 Task: Create a due date automation trigger when advanced on, on the tuesday of the week a card is due add fields with custom field "Resume" cleared at 11:00 AM.
Action: Mouse moved to (1020, 312)
Screenshot: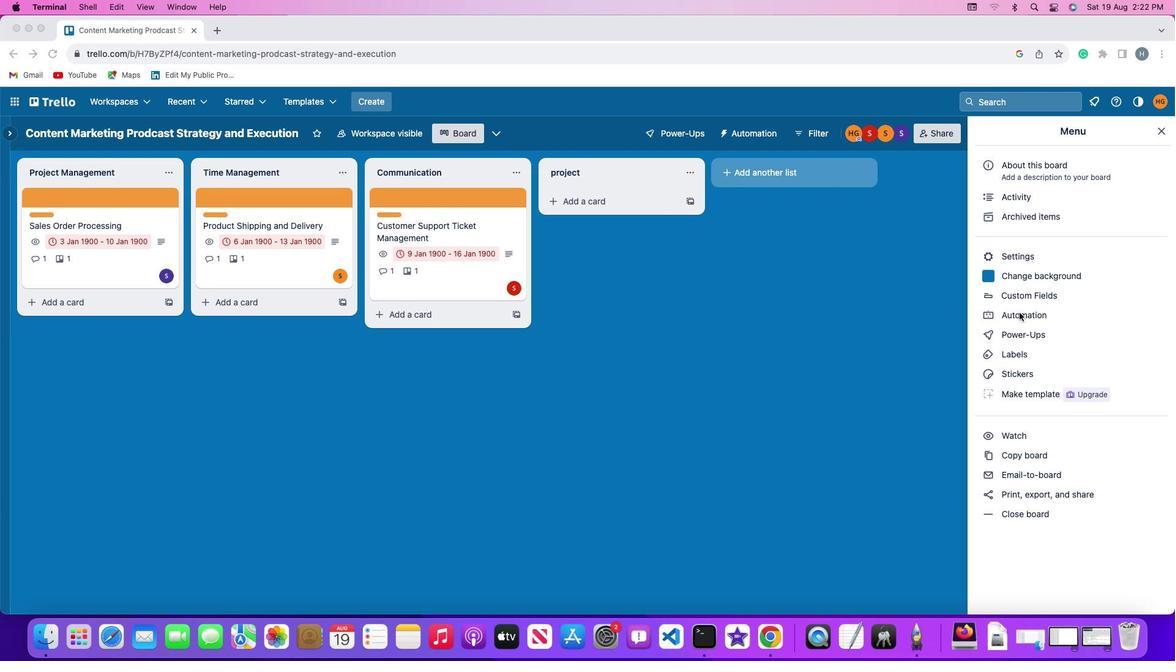 
Action: Mouse pressed left at (1020, 312)
Screenshot: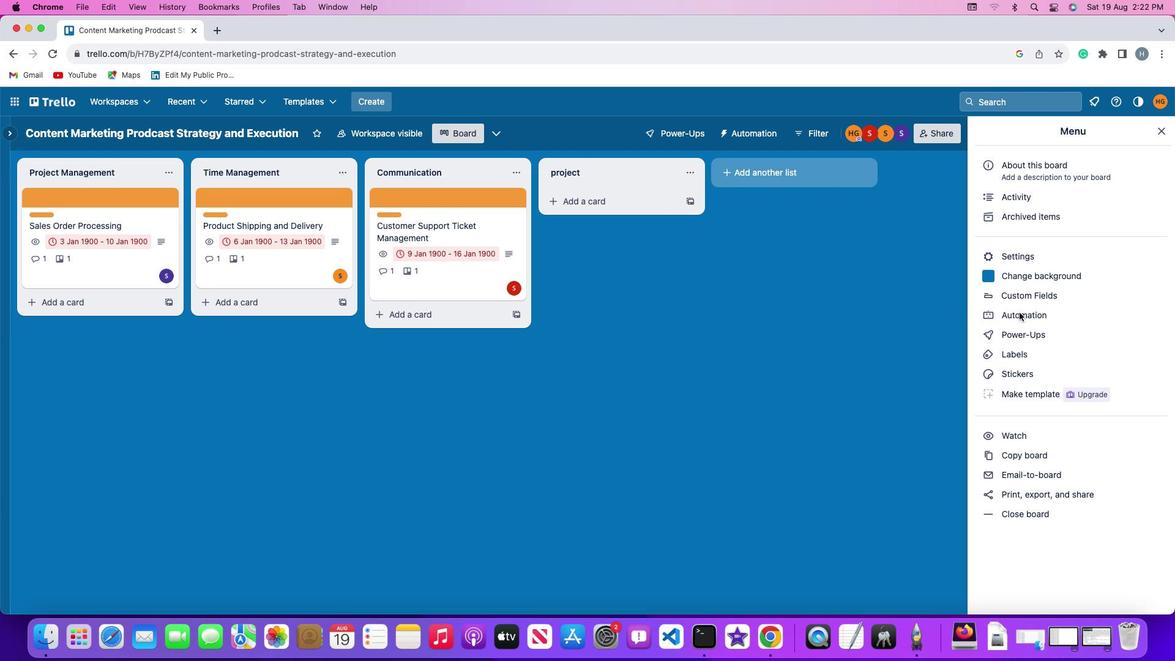 
Action: Mouse moved to (1020, 312)
Screenshot: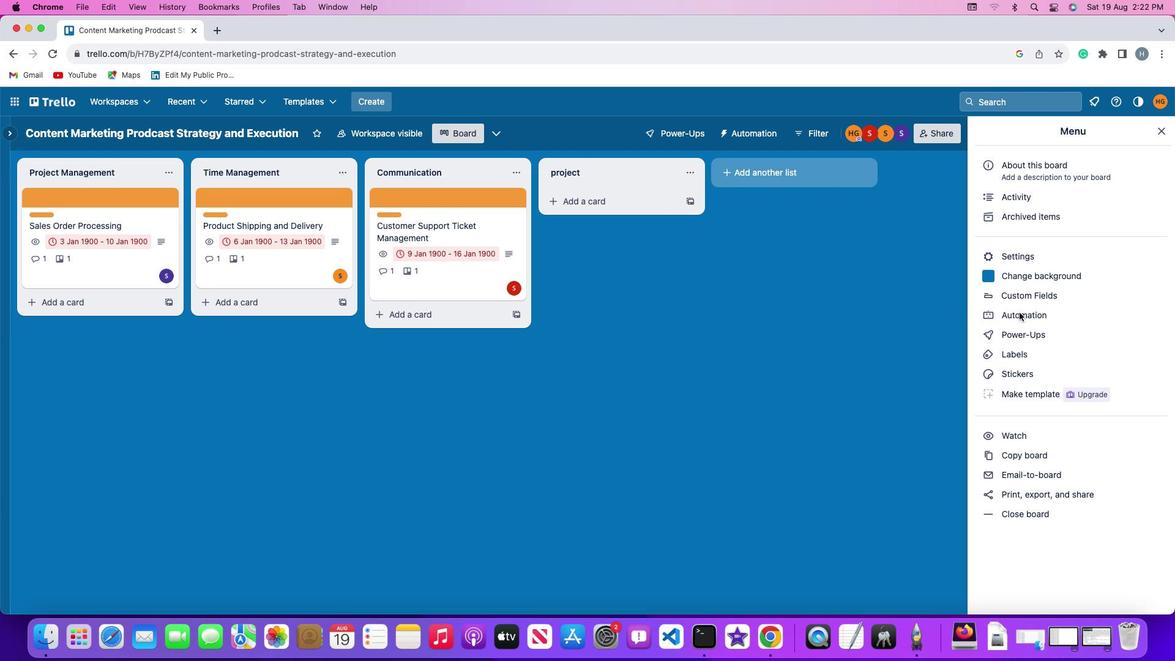 
Action: Mouse pressed left at (1020, 312)
Screenshot: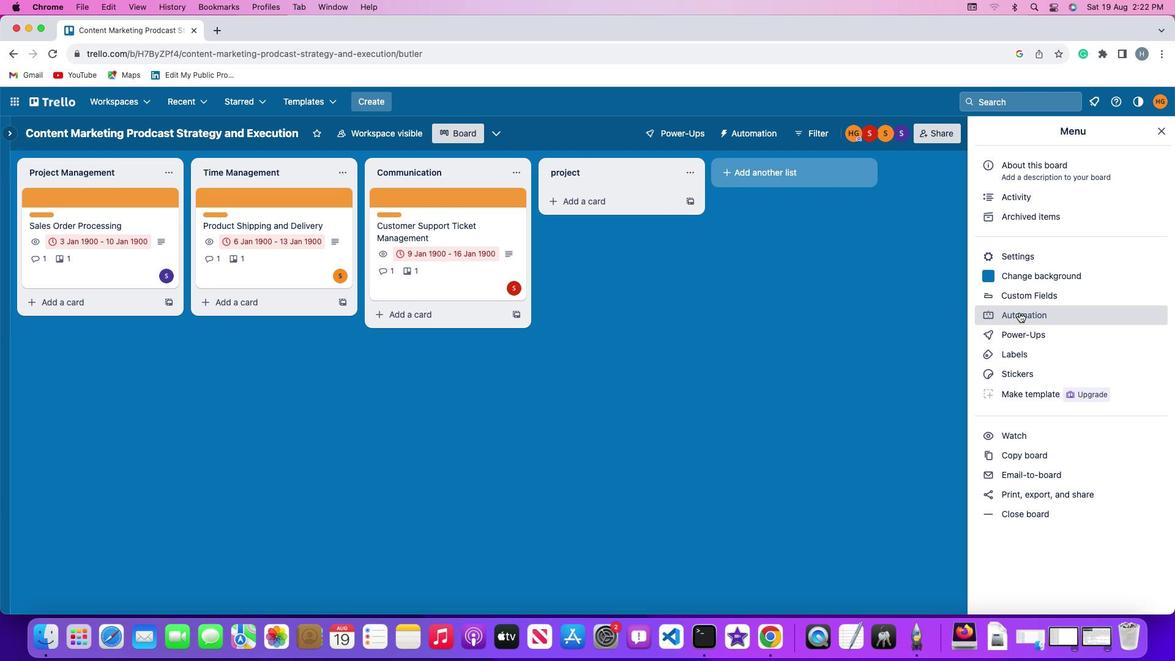 
Action: Mouse moved to (71, 290)
Screenshot: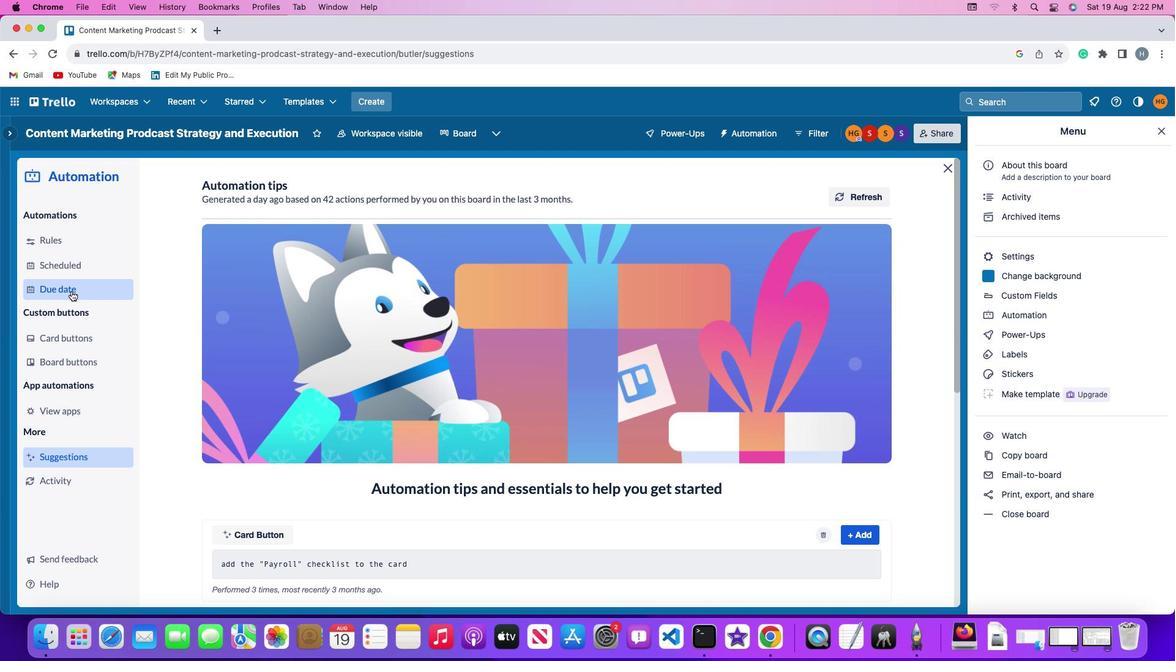
Action: Mouse pressed left at (71, 290)
Screenshot: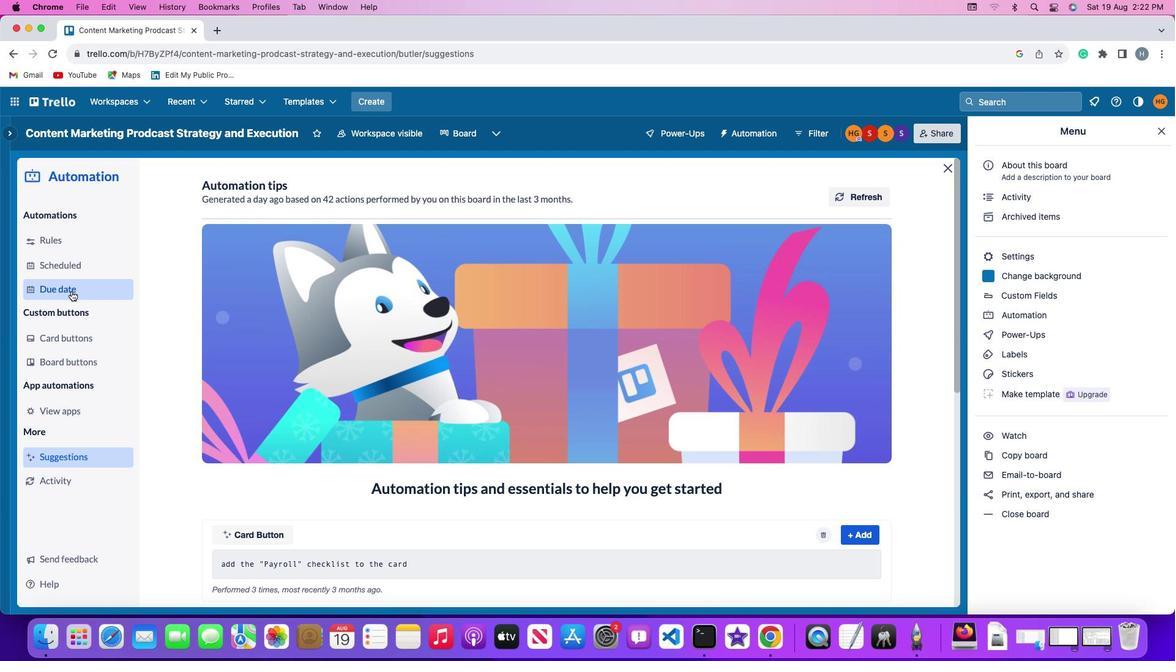 
Action: Mouse moved to (820, 178)
Screenshot: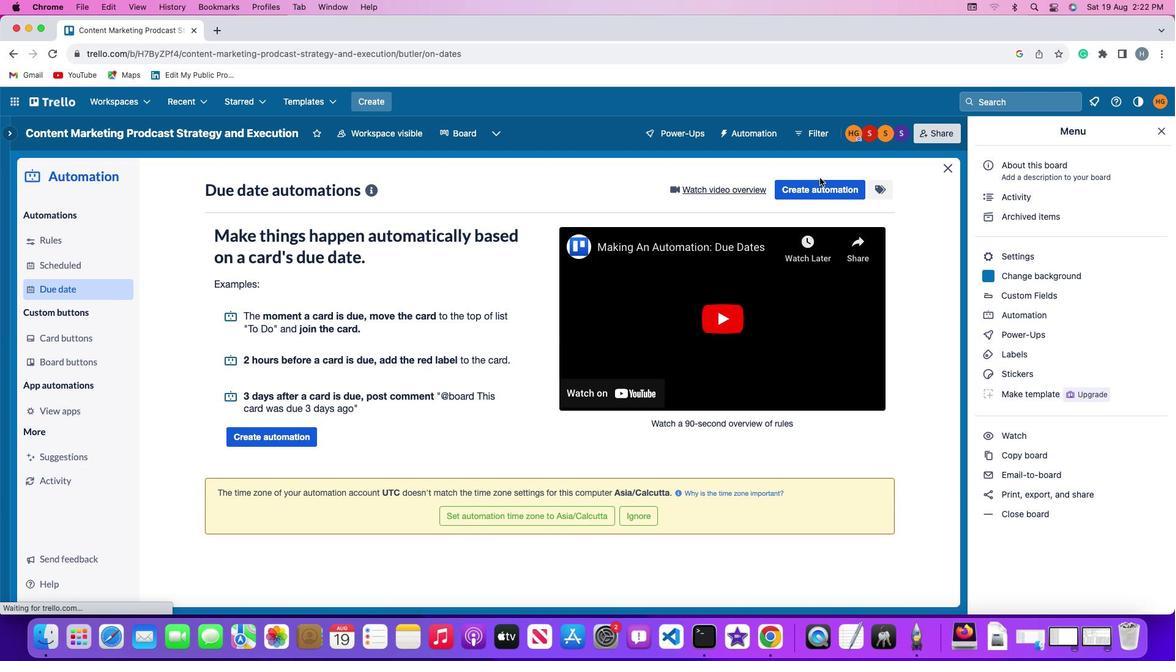 
Action: Mouse pressed left at (820, 178)
Screenshot: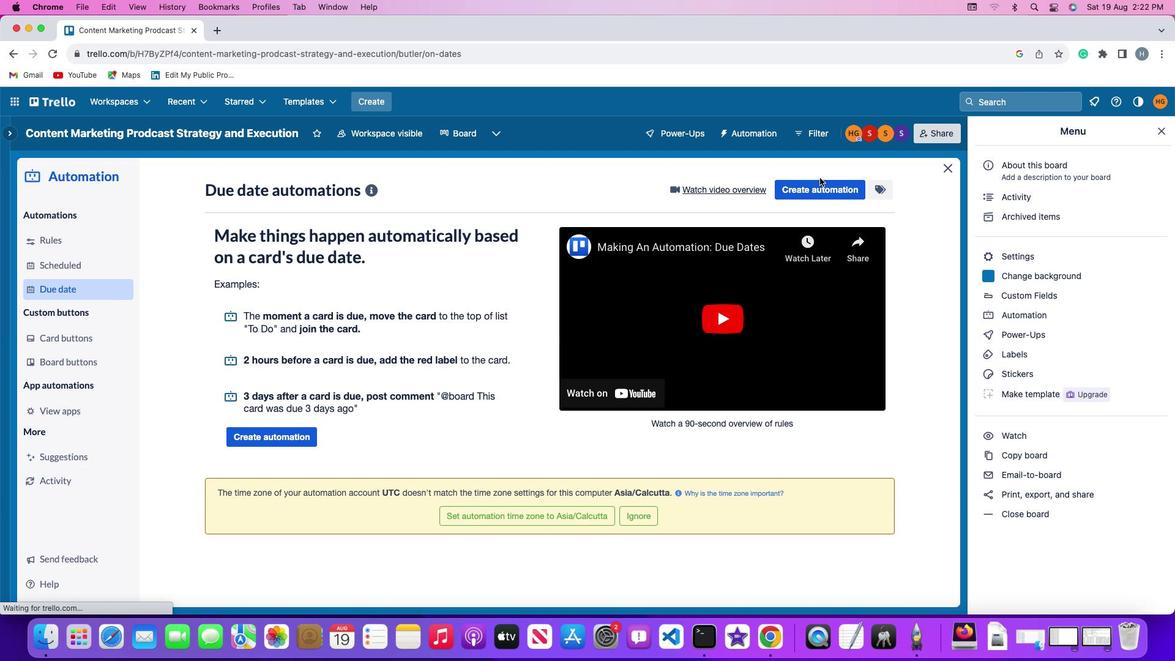 
Action: Mouse moved to (819, 186)
Screenshot: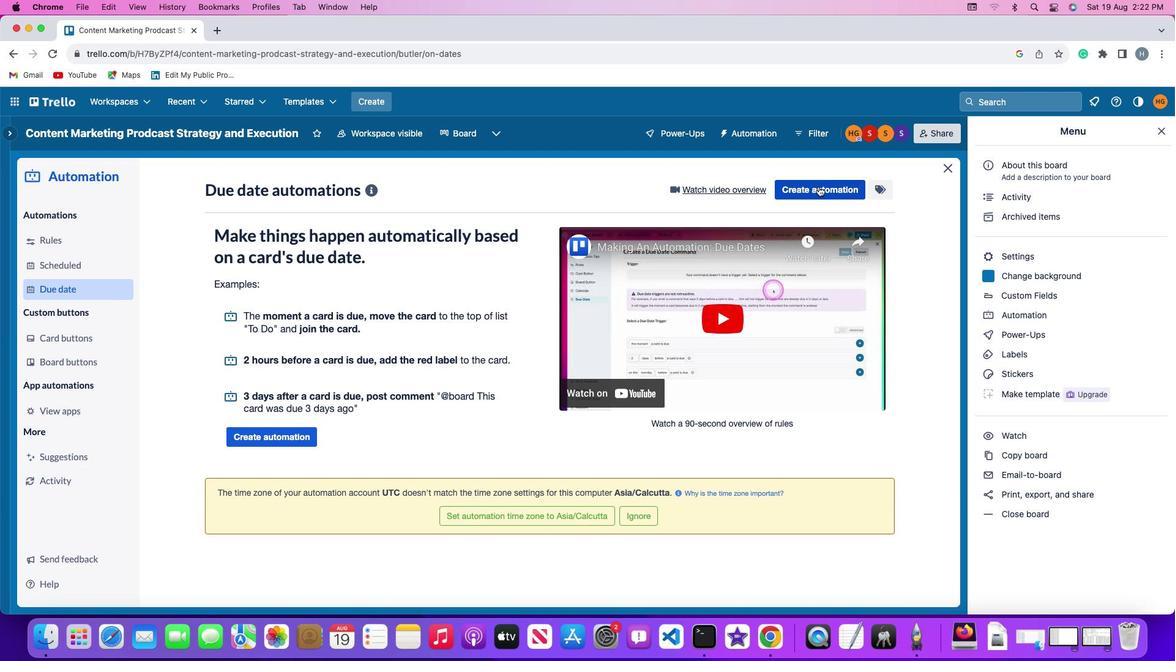 
Action: Mouse pressed left at (819, 186)
Screenshot: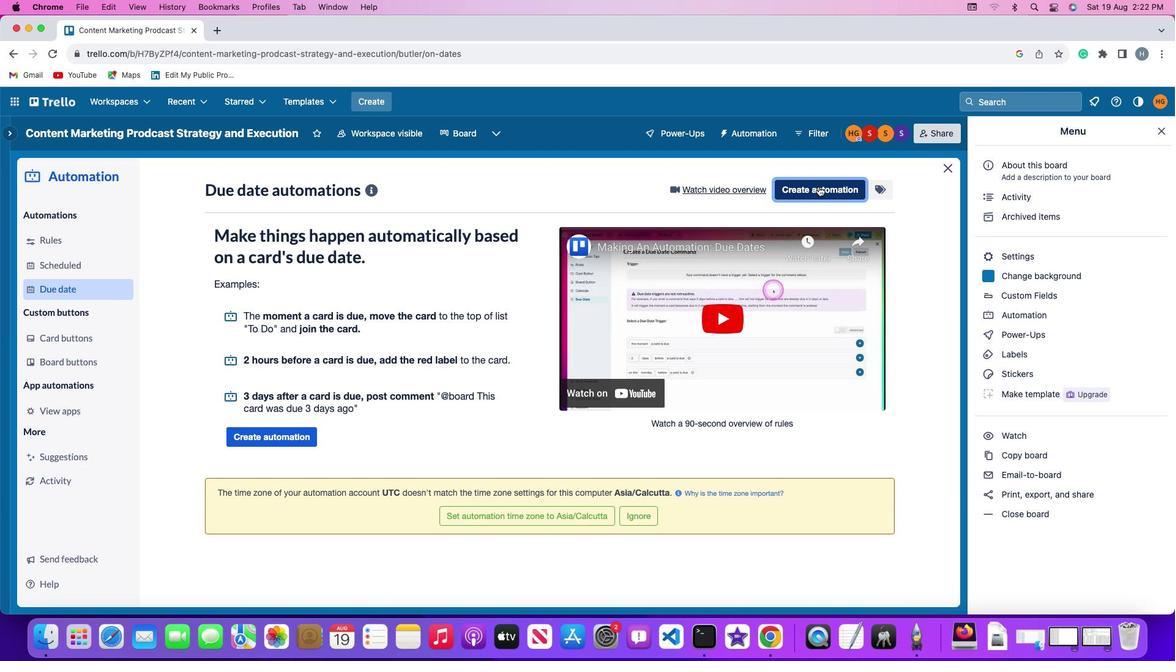 
Action: Mouse moved to (231, 304)
Screenshot: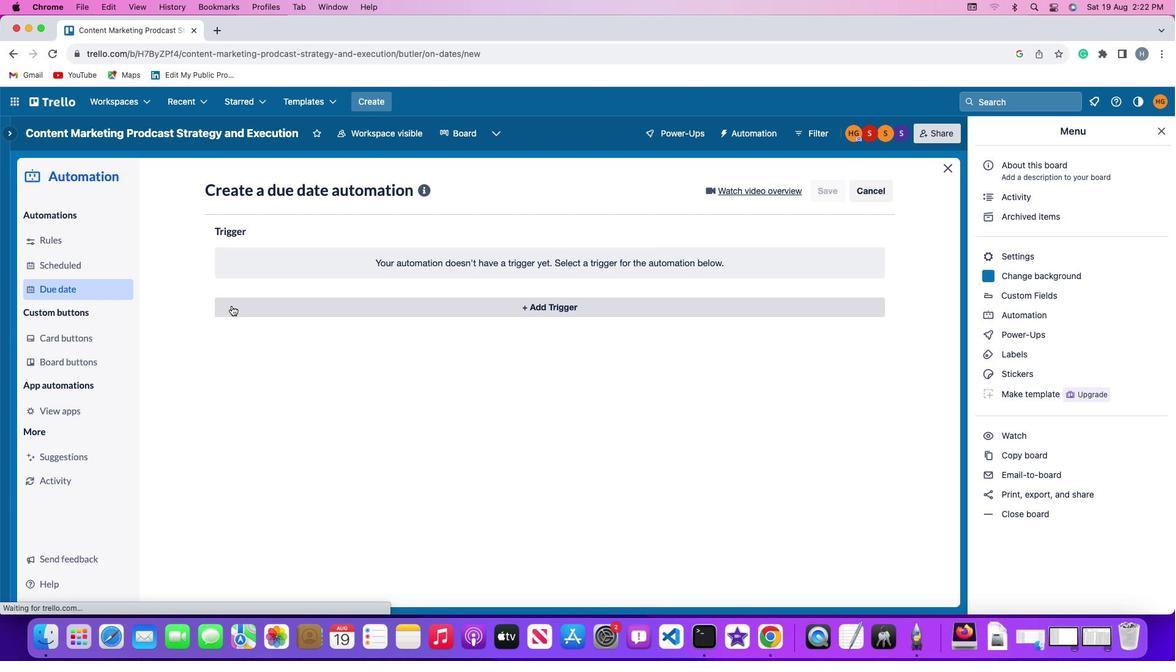 
Action: Mouse pressed left at (231, 304)
Screenshot: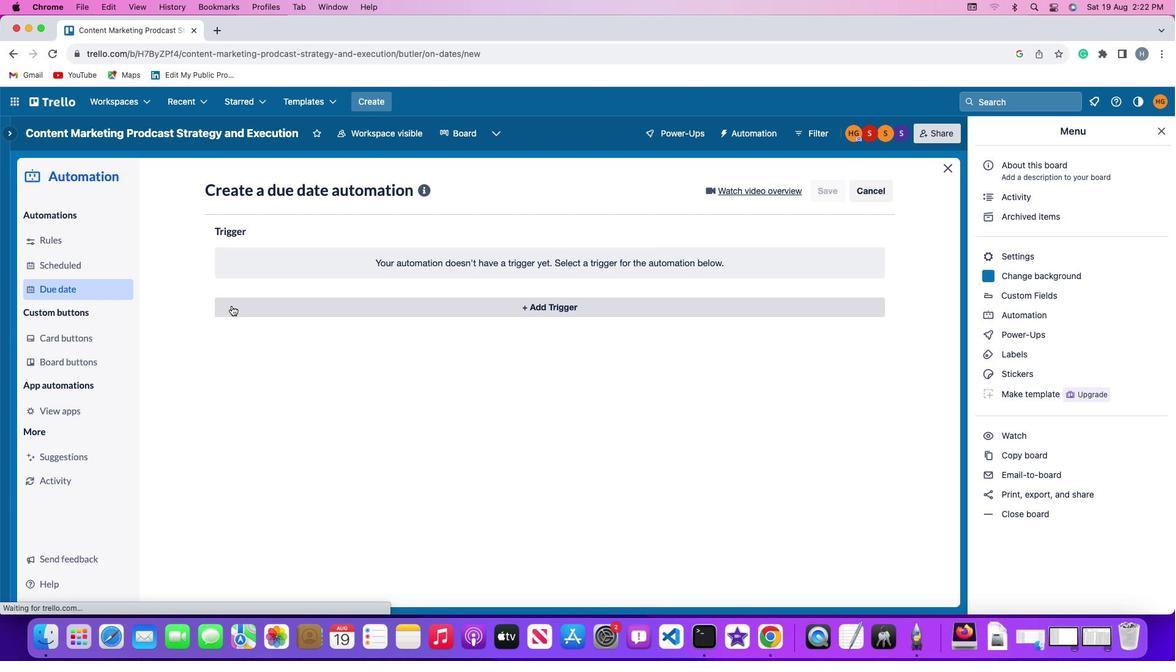 
Action: Mouse moved to (270, 524)
Screenshot: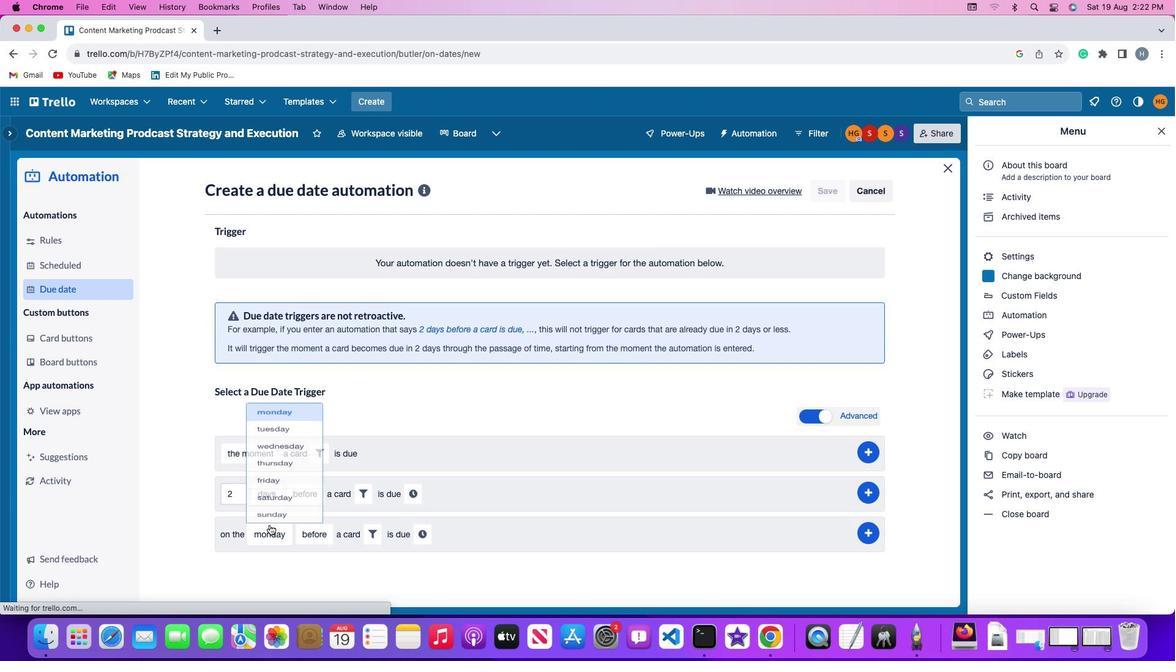 
Action: Mouse pressed left at (270, 524)
Screenshot: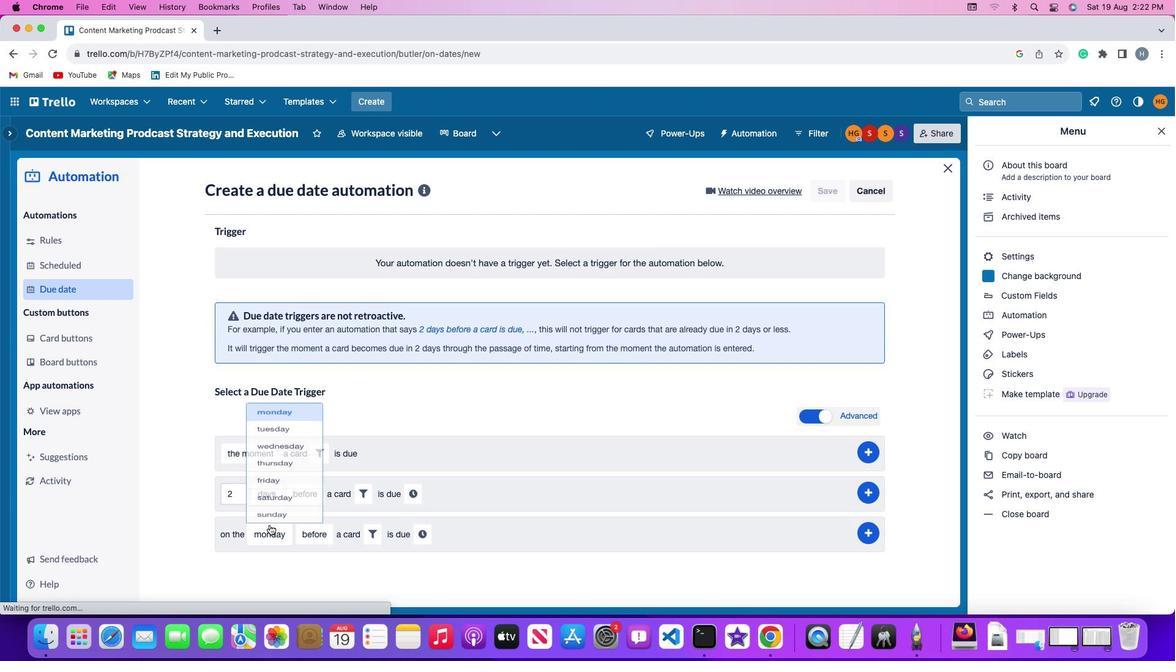 
Action: Mouse moved to (284, 383)
Screenshot: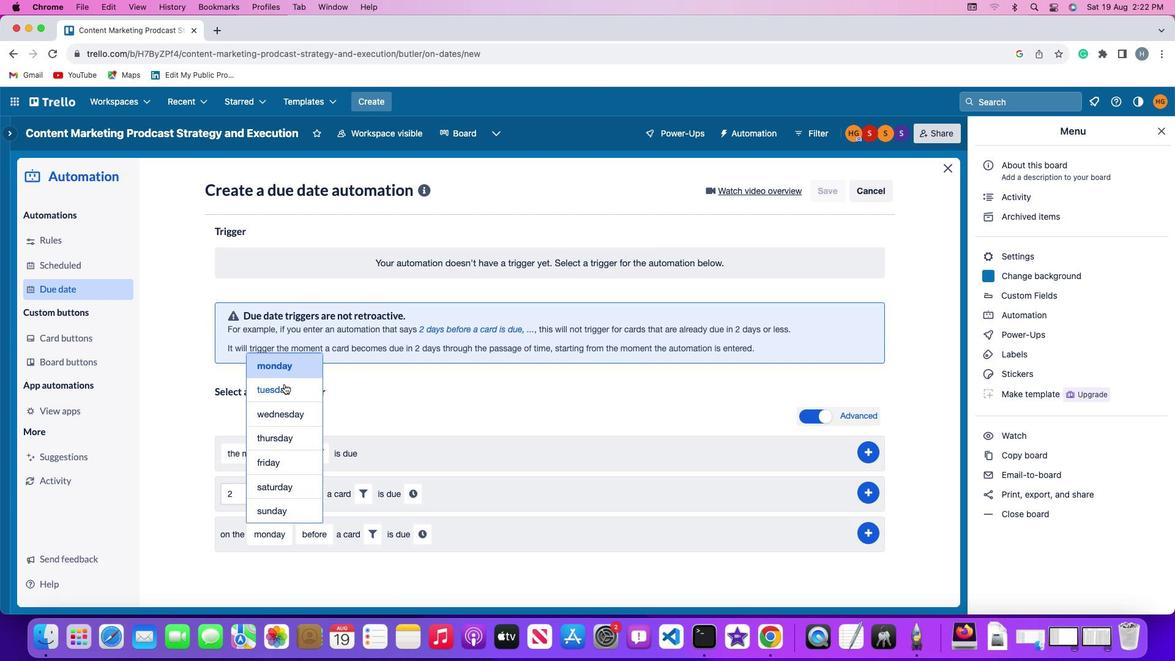 
Action: Mouse pressed left at (284, 383)
Screenshot: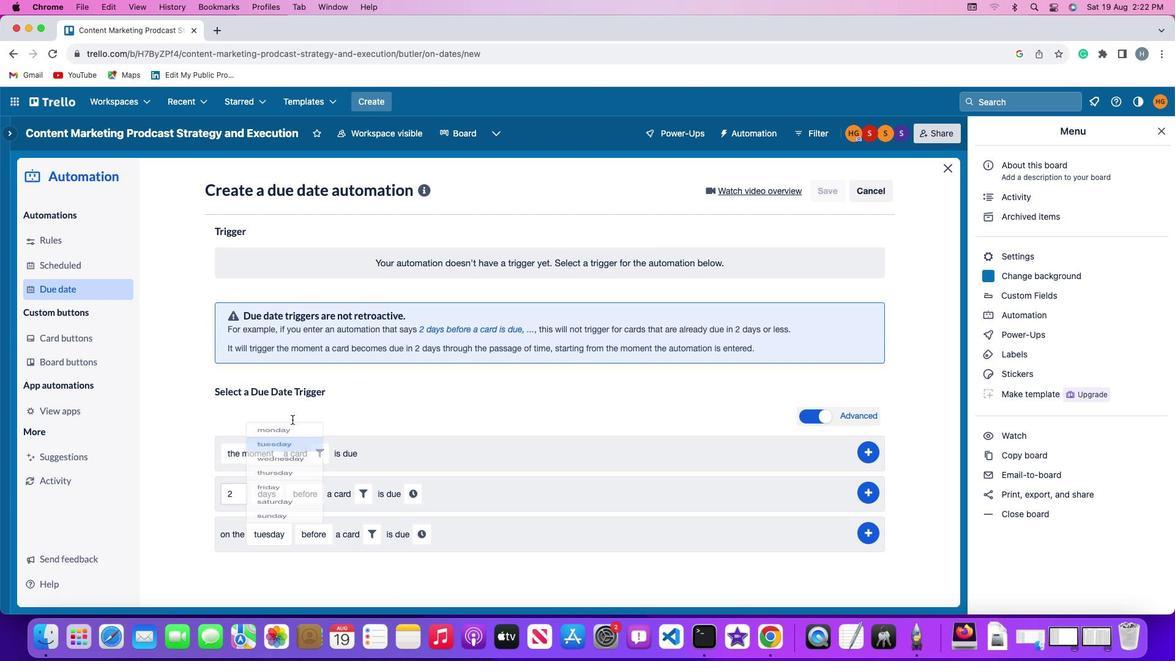 
Action: Mouse moved to (317, 524)
Screenshot: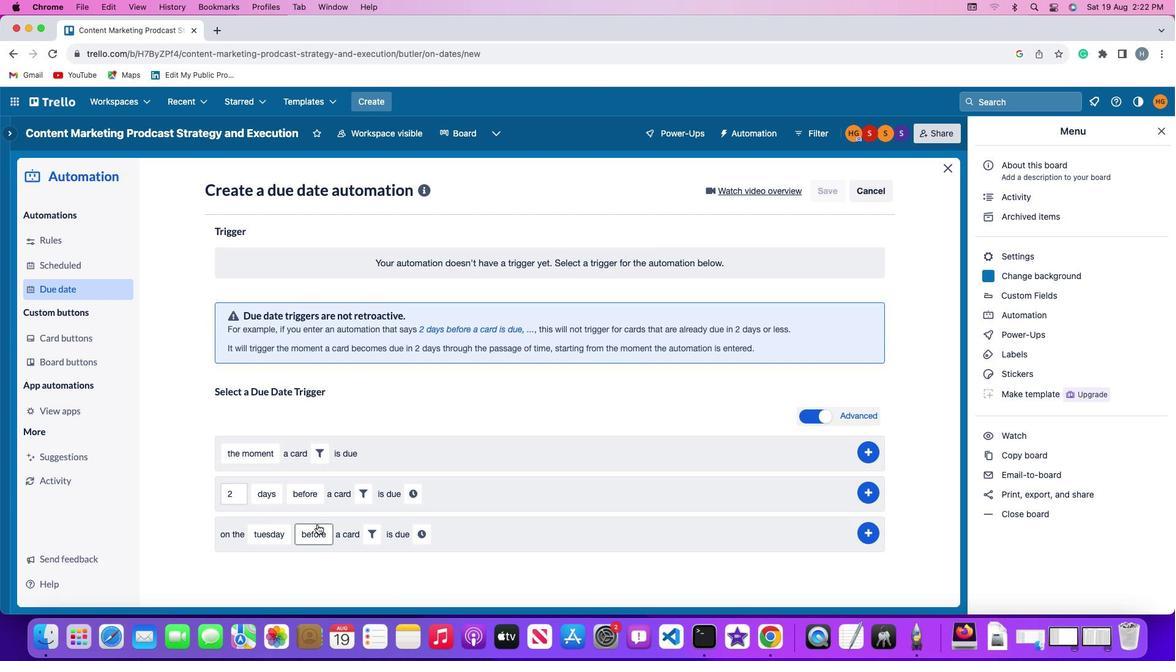 
Action: Mouse pressed left at (317, 524)
Screenshot: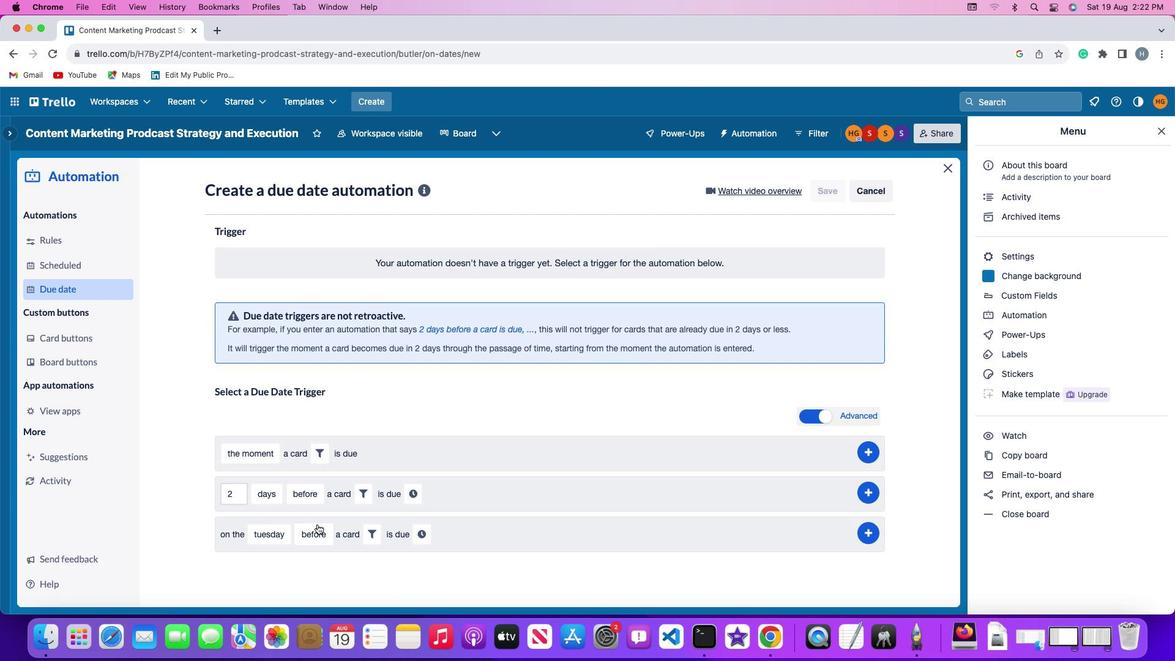 
Action: Mouse moved to (328, 485)
Screenshot: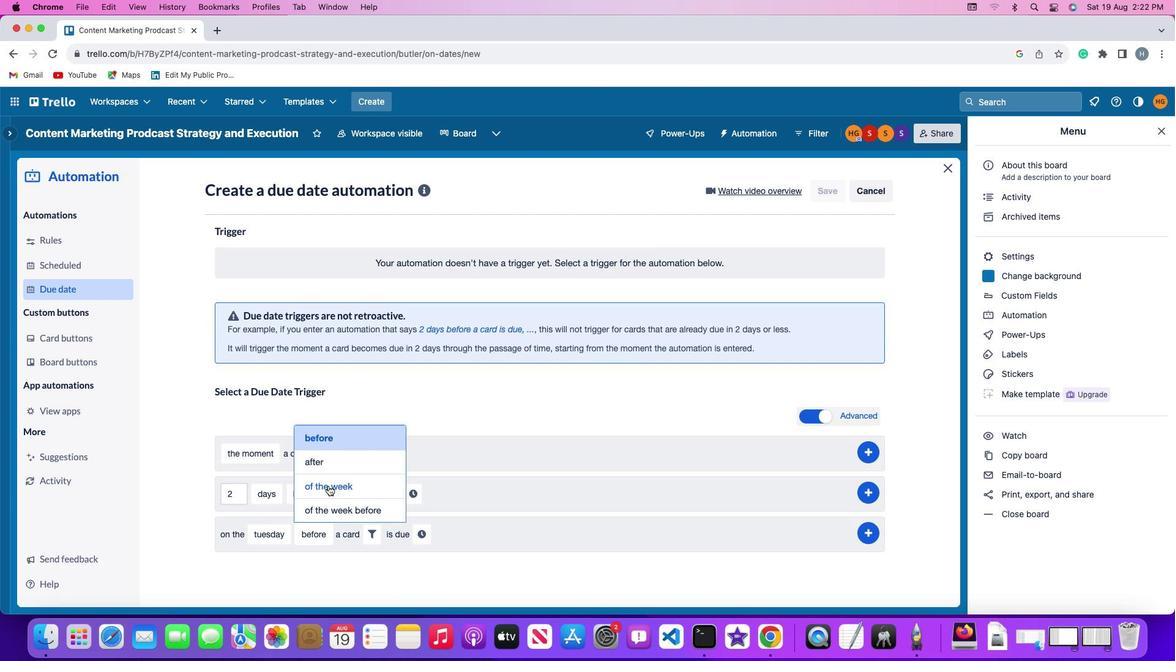 
Action: Mouse pressed left at (328, 485)
Screenshot: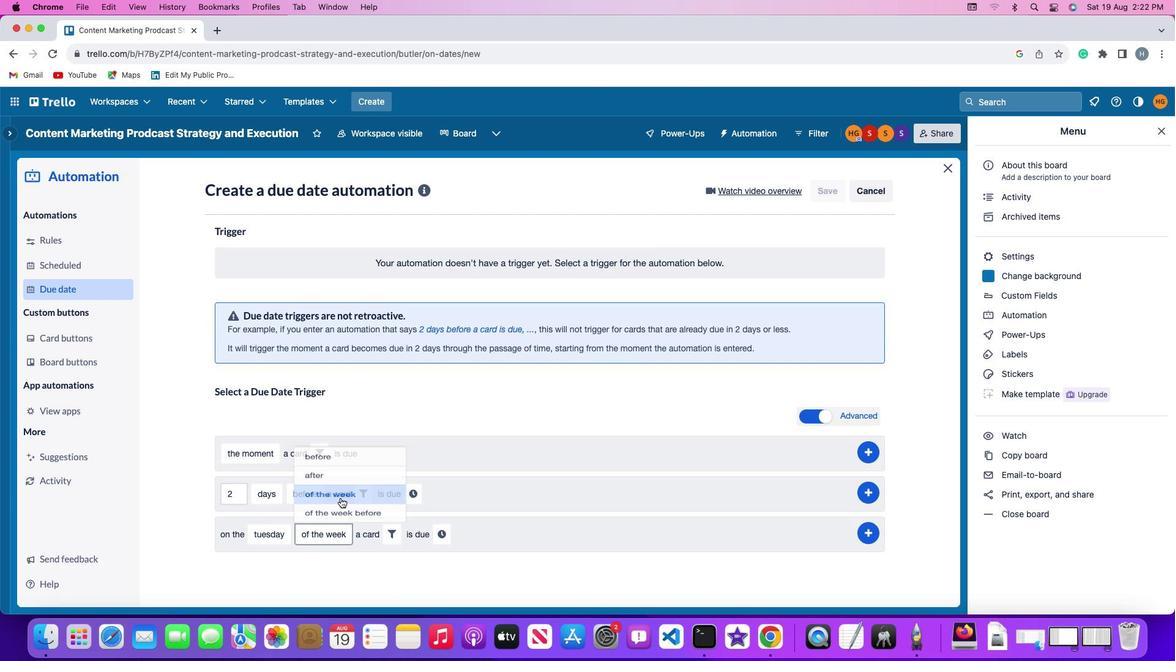 
Action: Mouse moved to (404, 536)
Screenshot: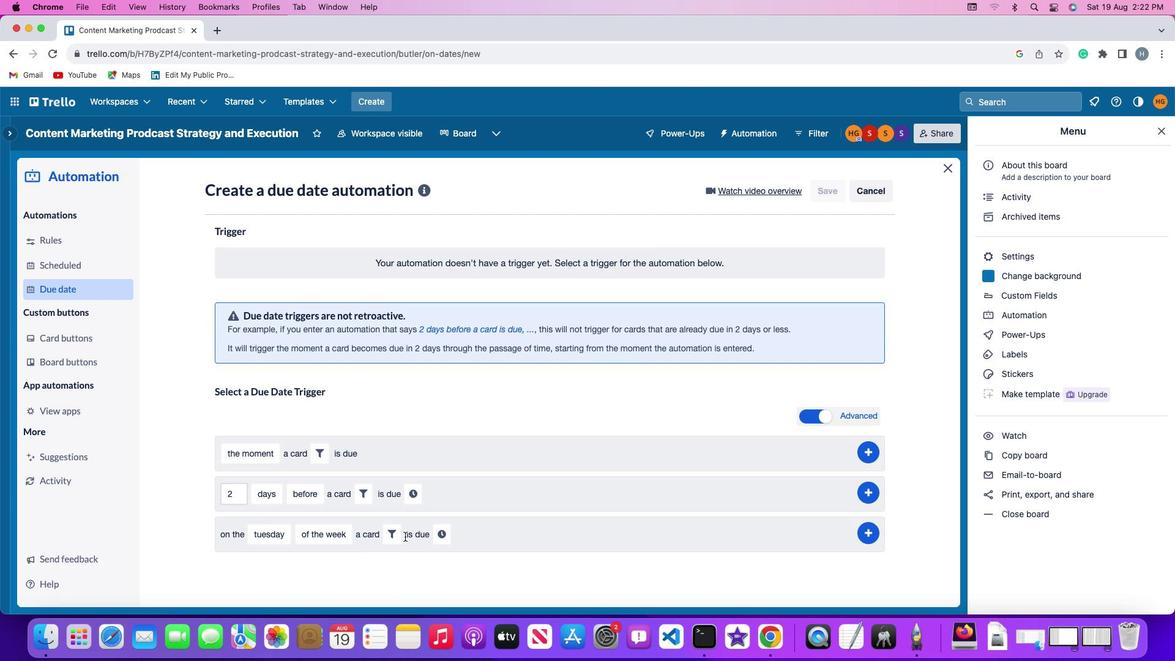 
Action: Mouse pressed left at (404, 536)
Screenshot: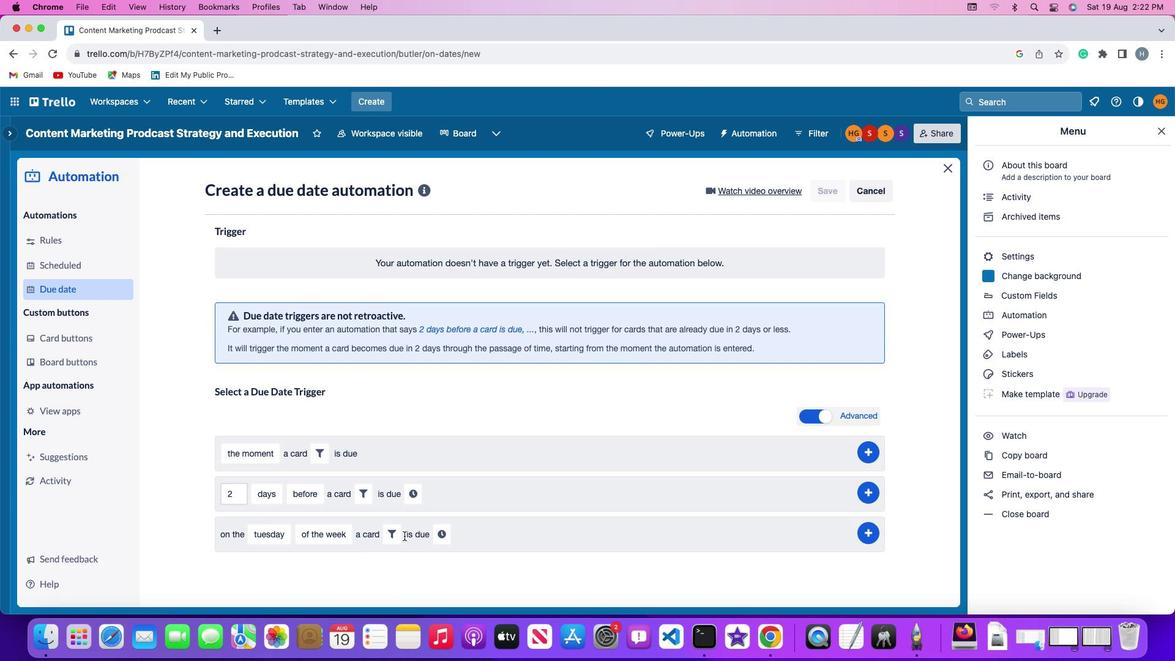 
Action: Mouse moved to (398, 534)
Screenshot: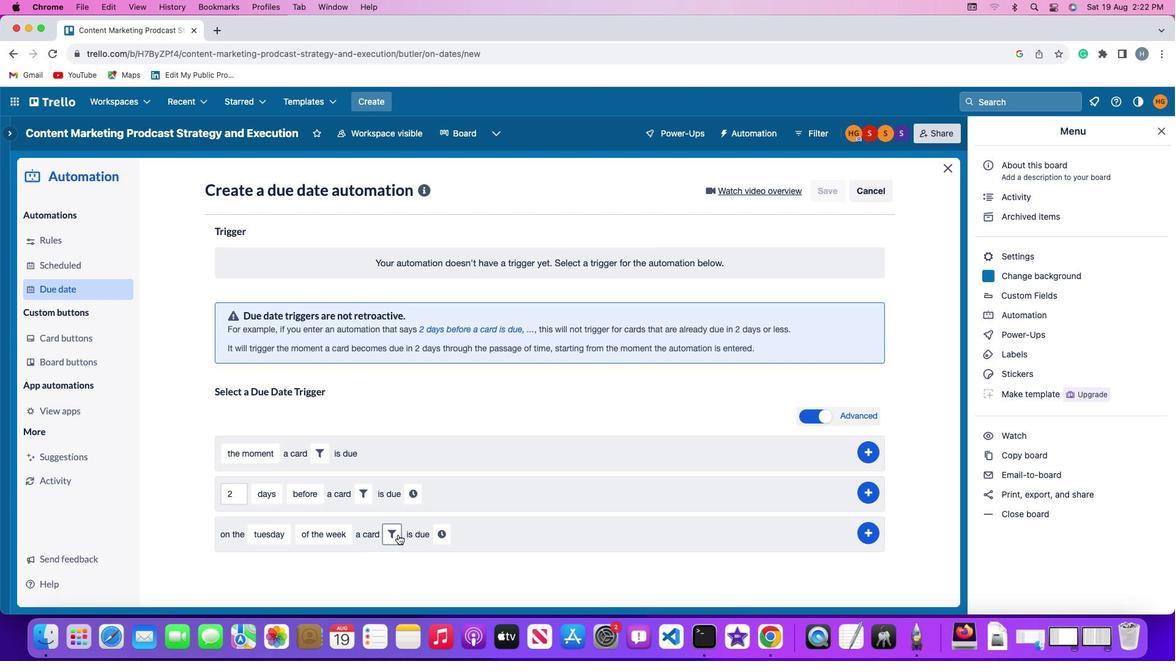
Action: Mouse pressed left at (398, 534)
Screenshot: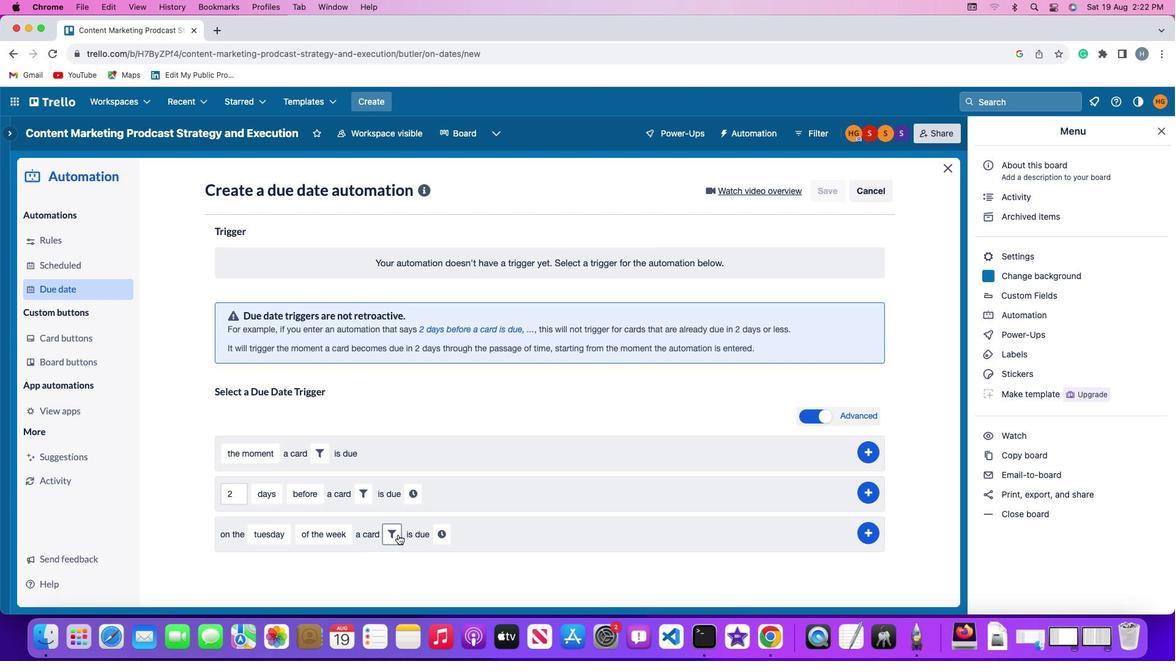 
Action: Mouse moved to (577, 568)
Screenshot: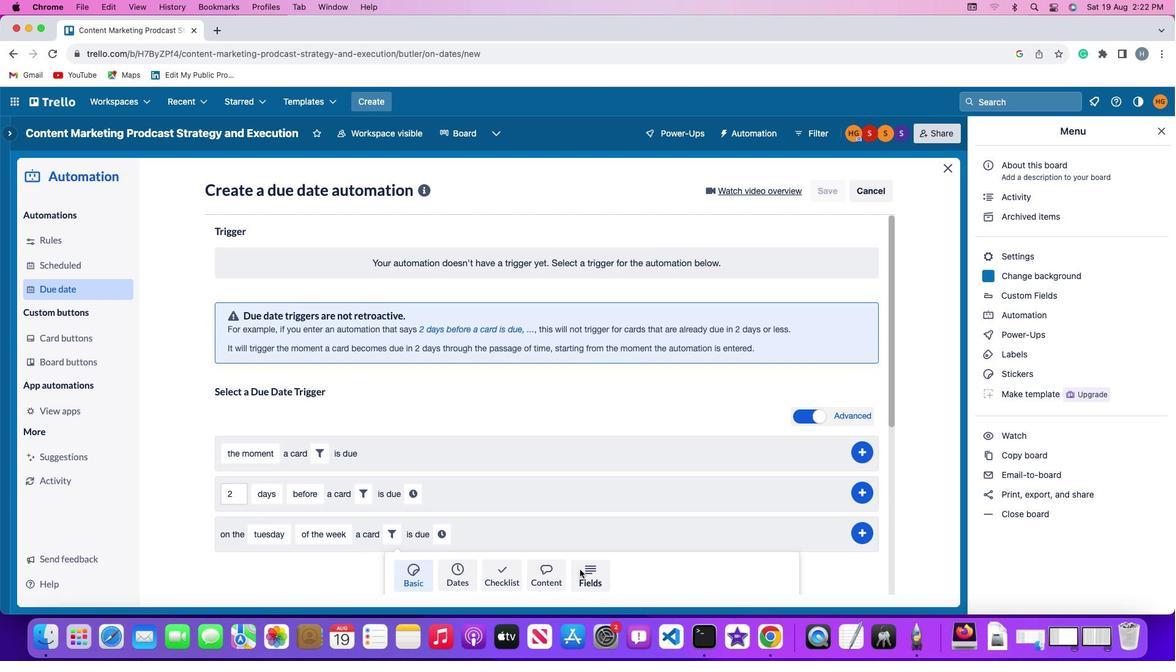 
Action: Mouse pressed left at (577, 568)
Screenshot: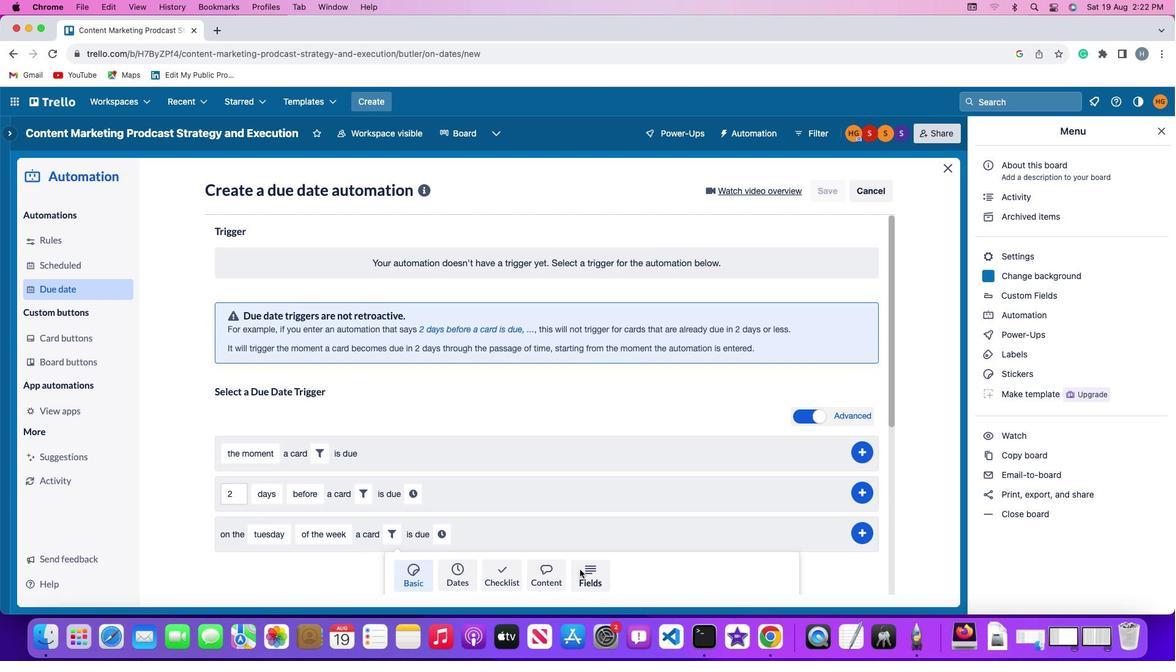
Action: Mouse moved to (363, 560)
Screenshot: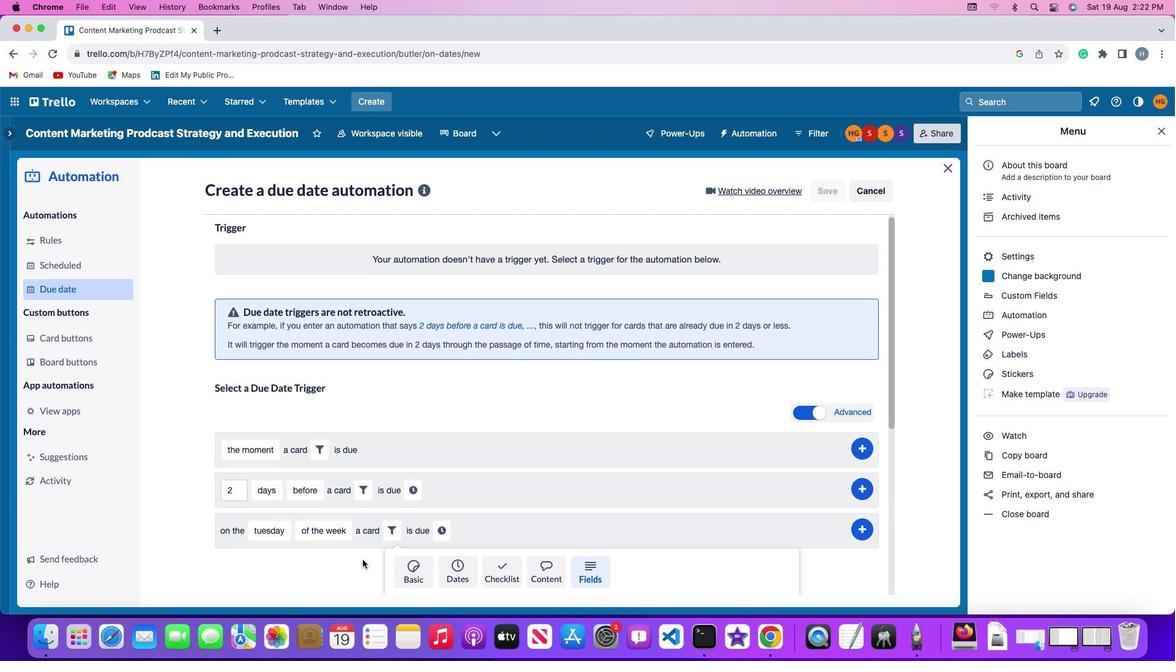 
Action: Mouse scrolled (363, 560) with delta (0, 0)
Screenshot: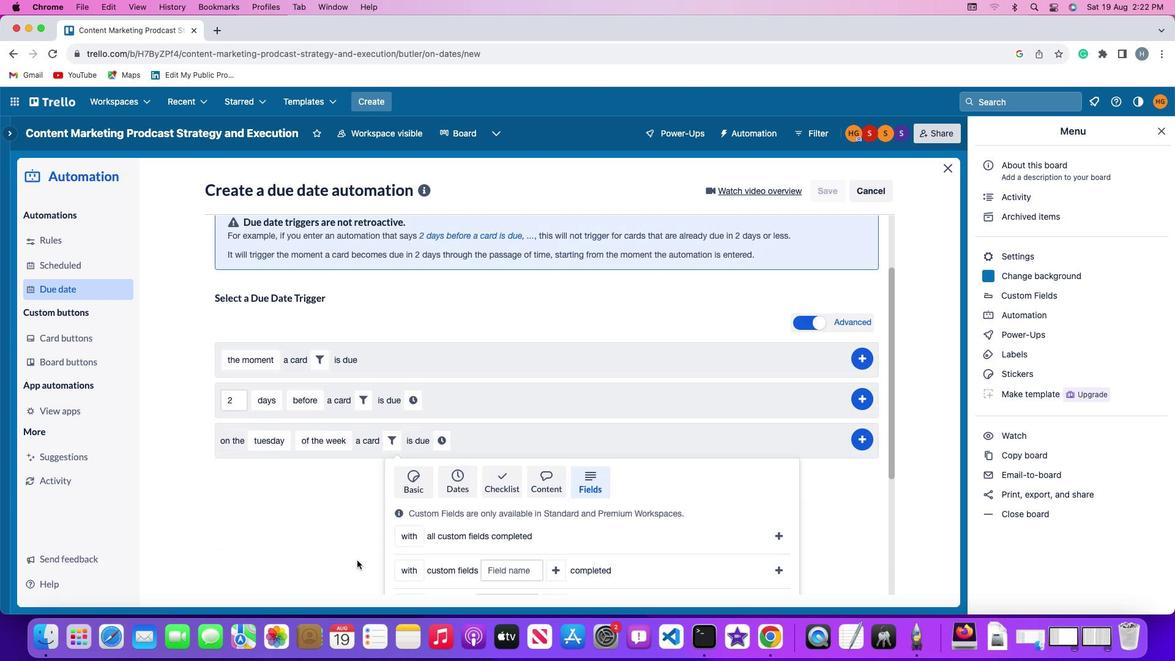 
Action: Mouse scrolled (363, 560) with delta (0, 0)
Screenshot: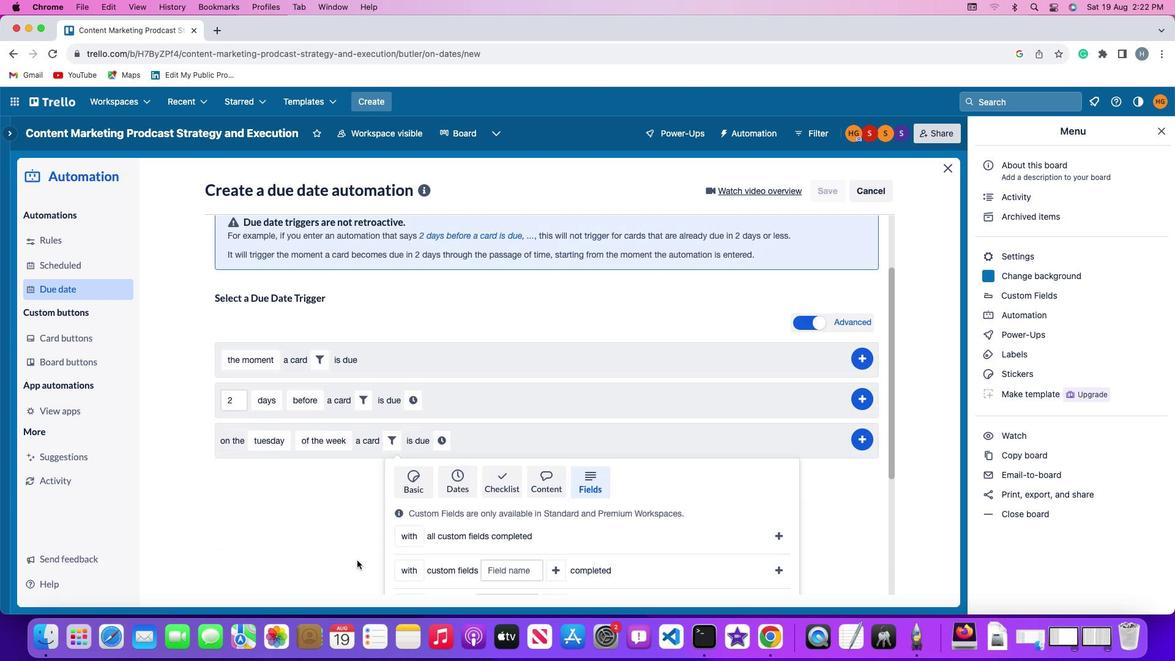 
Action: Mouse scrolled (363, 560) with delta (0, -1)
Screenshot: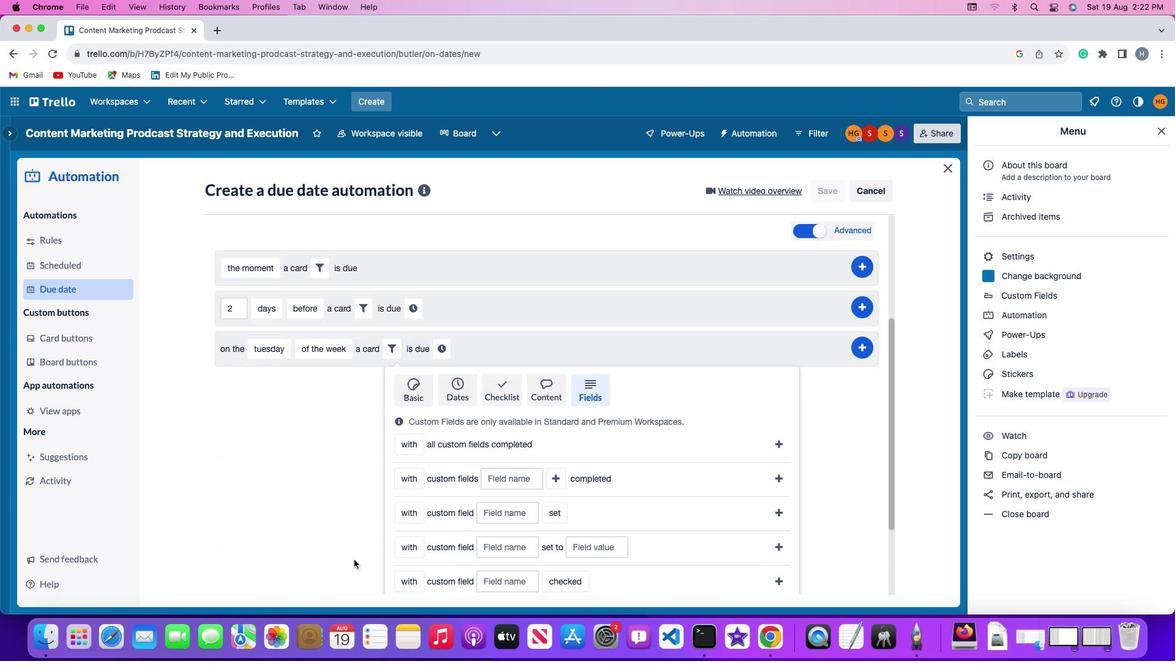 
Action: Mouse moved to (363, 559)
Screenshot: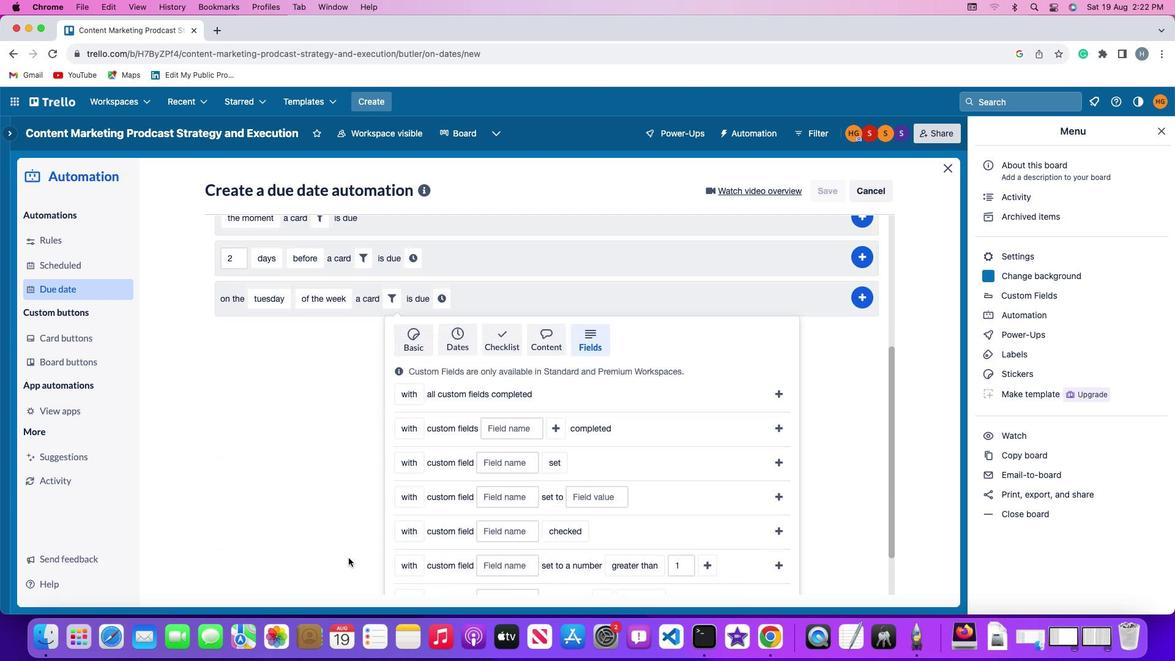 
Action: Mouse scrolled (363, 559) with delta (0, -3)
Screenshot: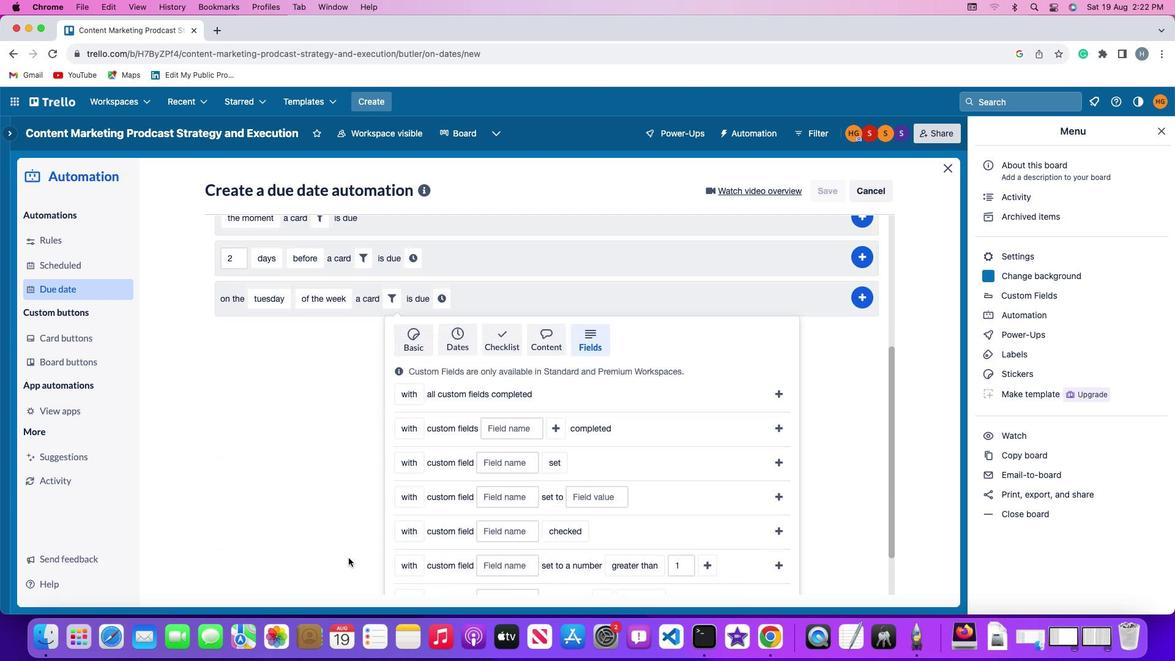
Action: Mouse moved to (334, 551)
Screenshot: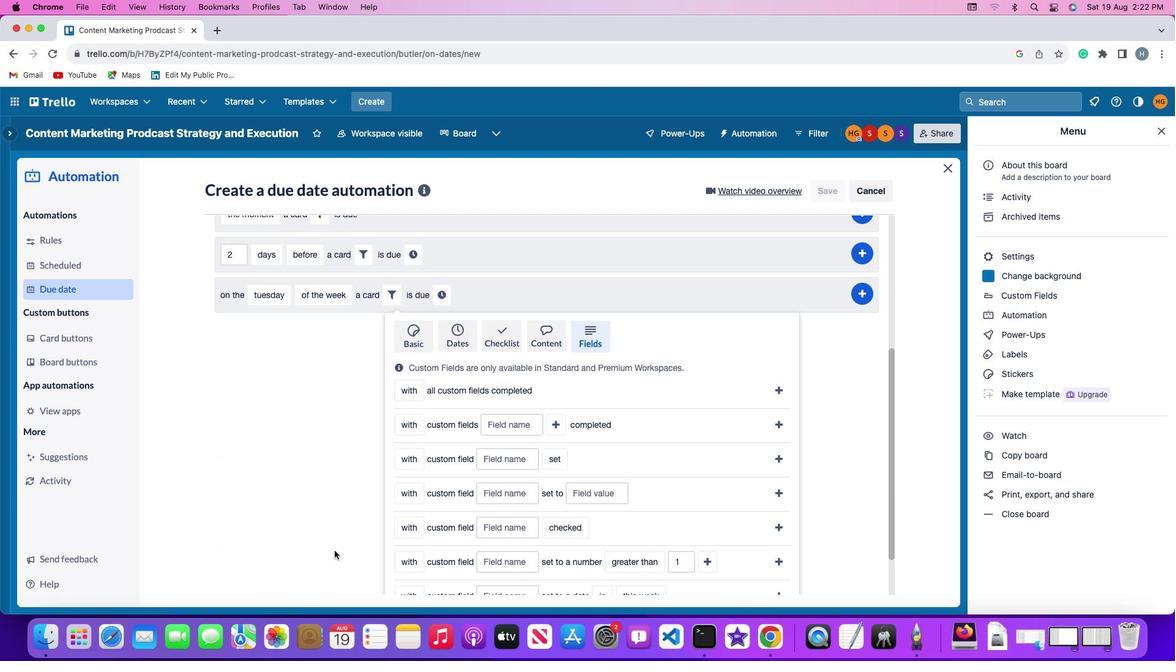 
Action: Mouse scrolled (334, 551) with delta (0, 0)
Screenshot: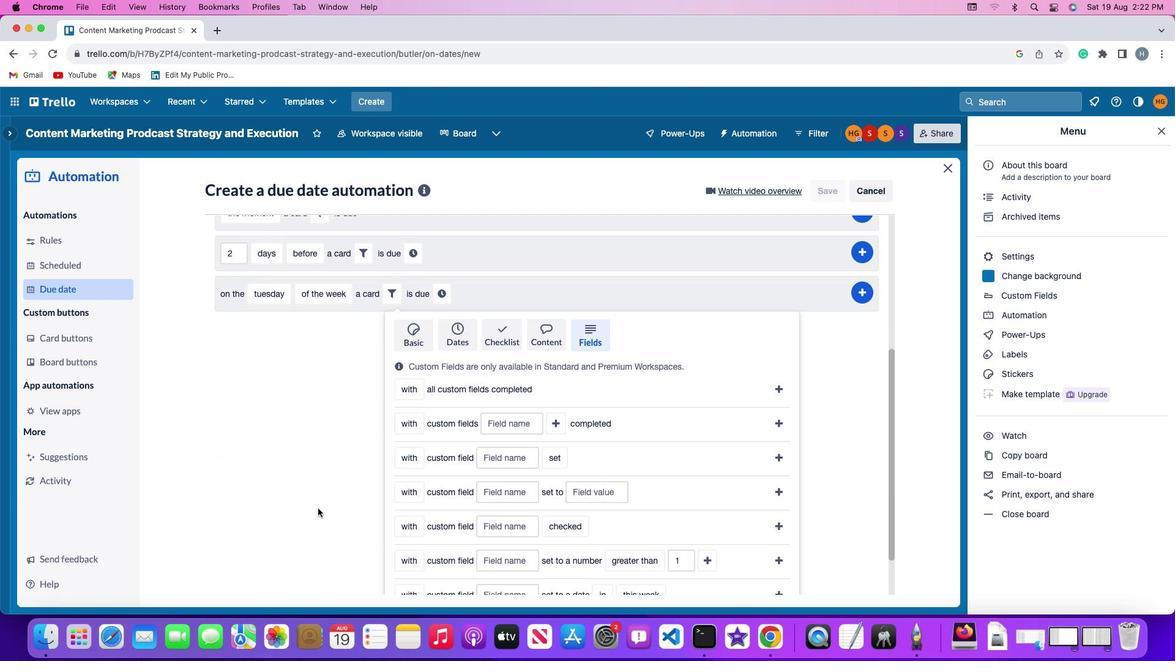 
Action: Mouse moved to (411, 455)
Screenshot: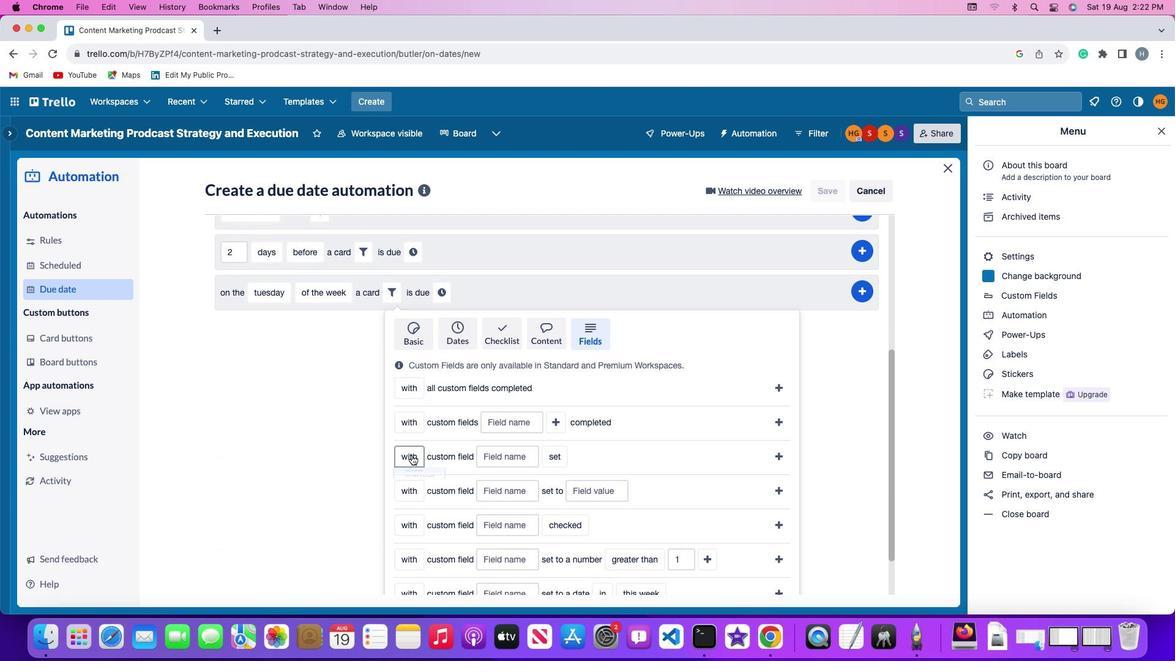 
Action: Mouse pressed left at (411, 455)
Screenshot: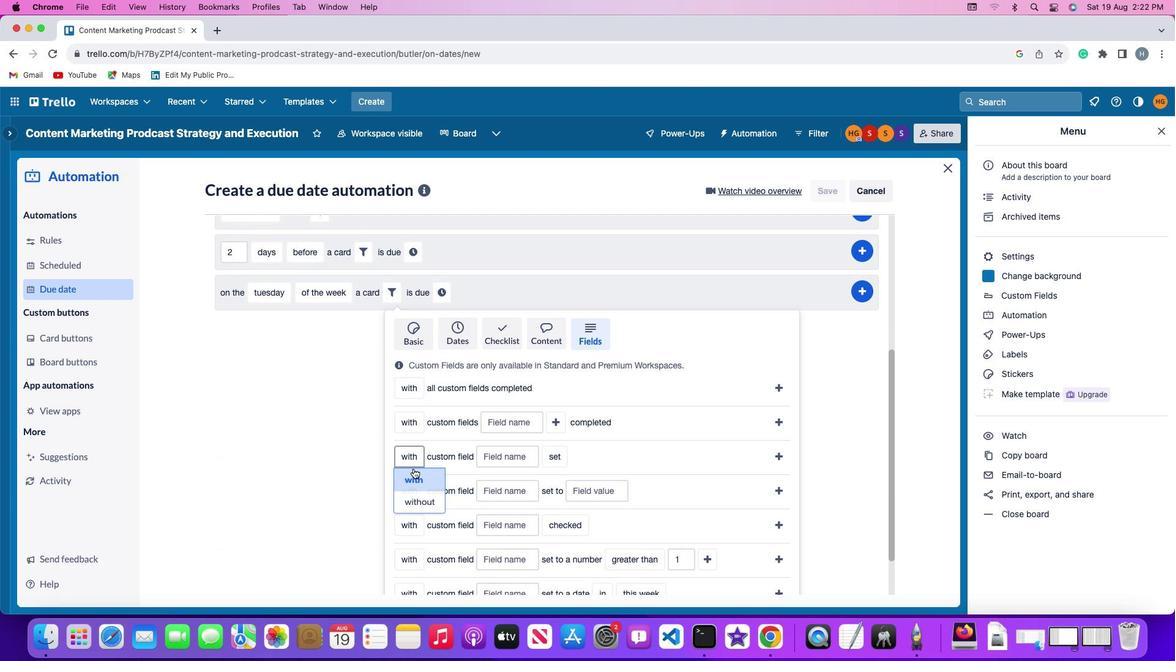 
Action: Mouse moved to (418, 481)
Screenshot: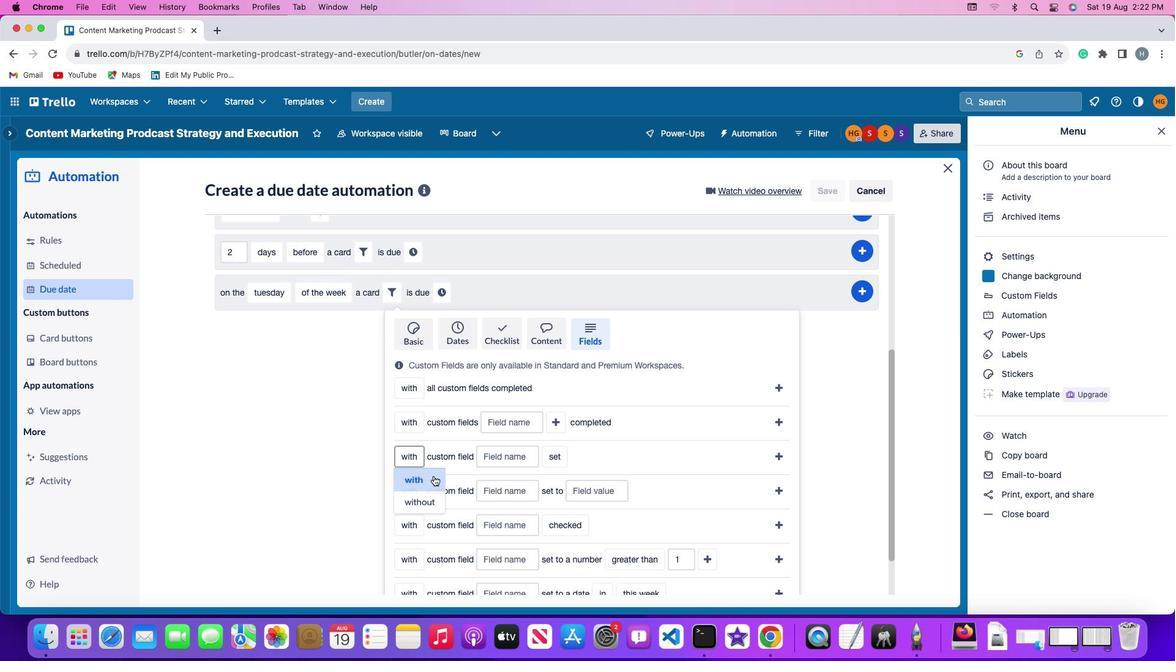 
Action: Mouse pressed left at (418, 481)
Screenshot: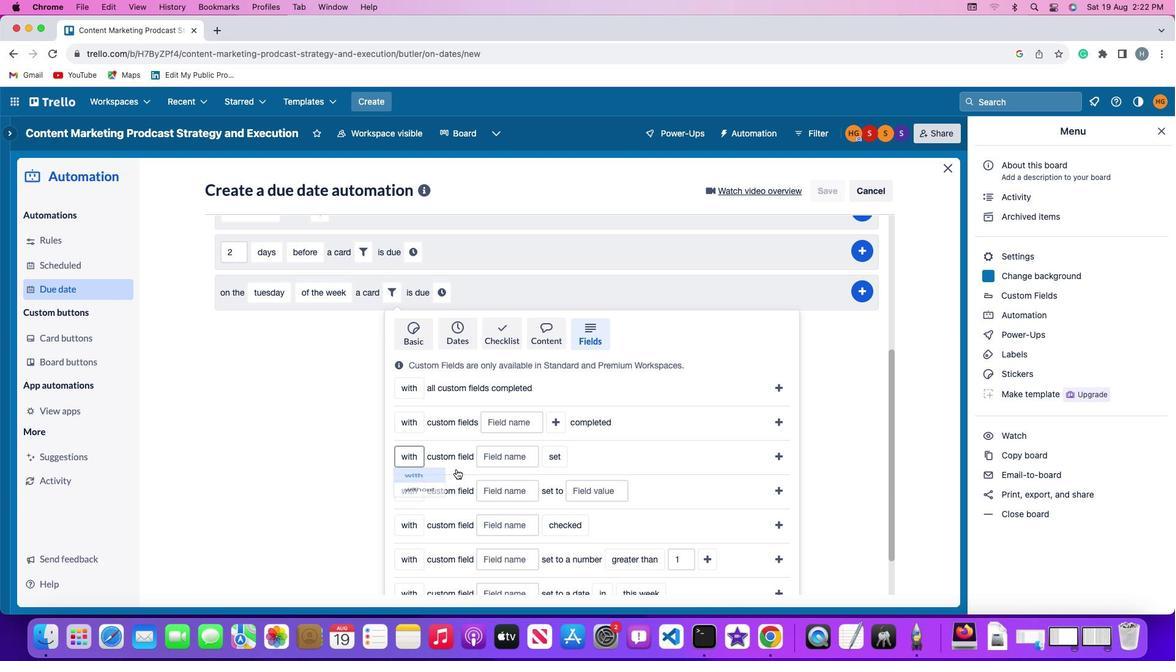 
Action: Mouse moved to (499, 457)
Screenshot: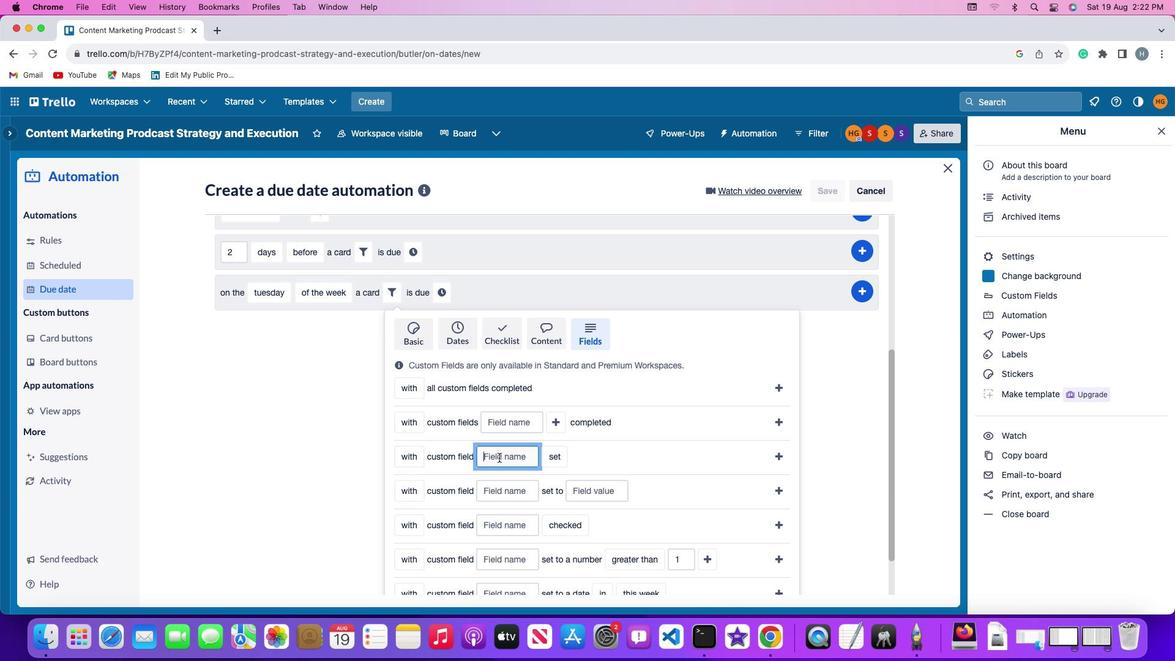 
Action: Mouse pressed left at (499, 457)
Screenshot: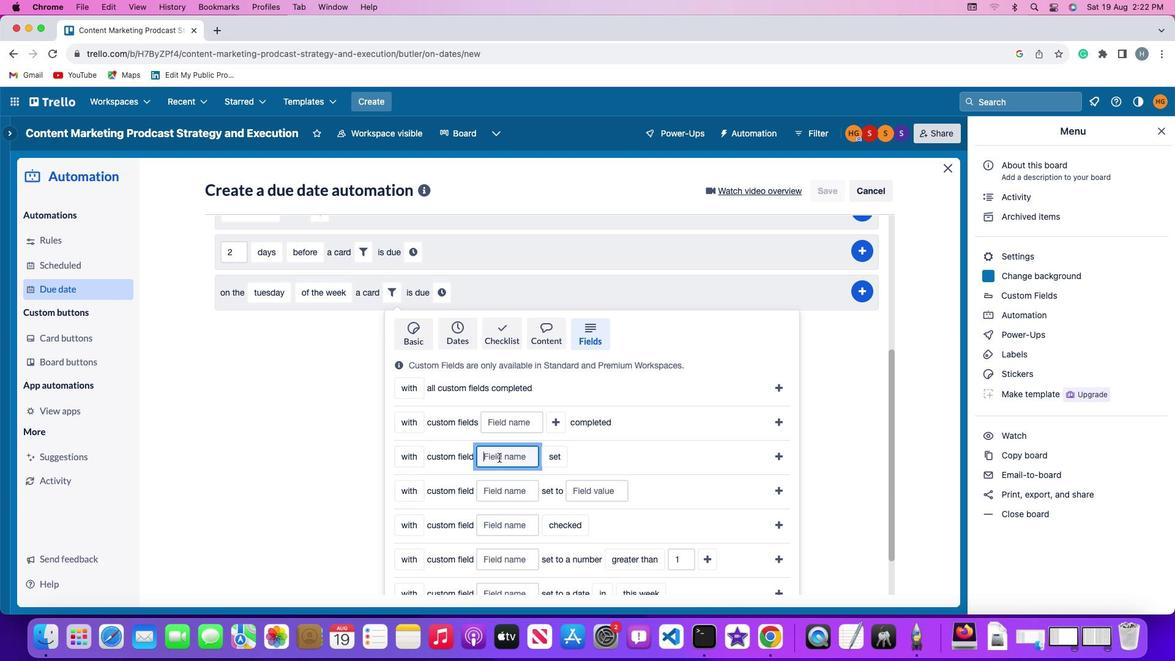 
Action: Key pressed Key.shift'R''e''s''u''m'
Screenshot: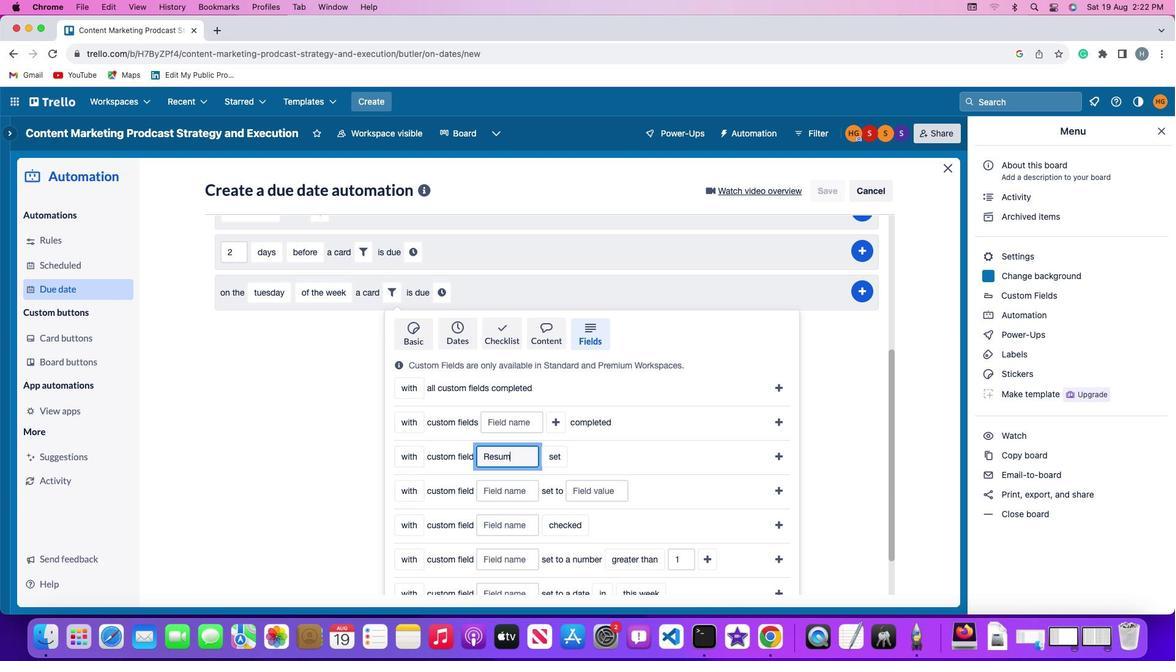 
Action: Mouse moved to (499, 457)
Screenshot: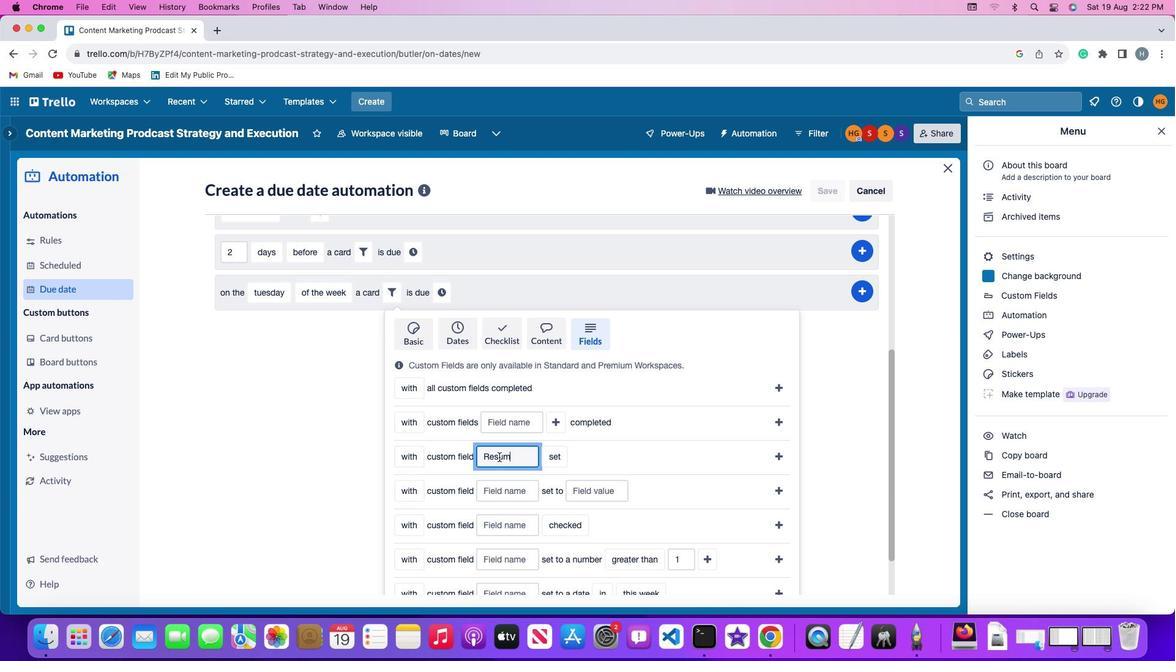 
Action: Key pressed 'e'
Screenshot: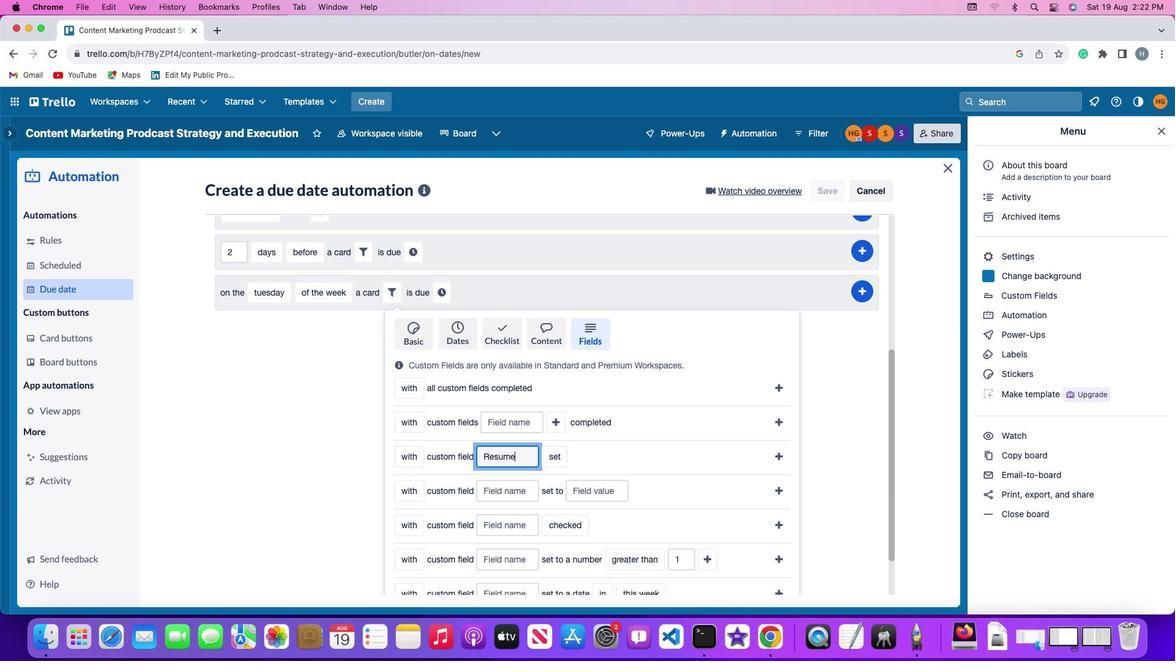 
Action: Mouse moved to (565, 458)
Screenshot: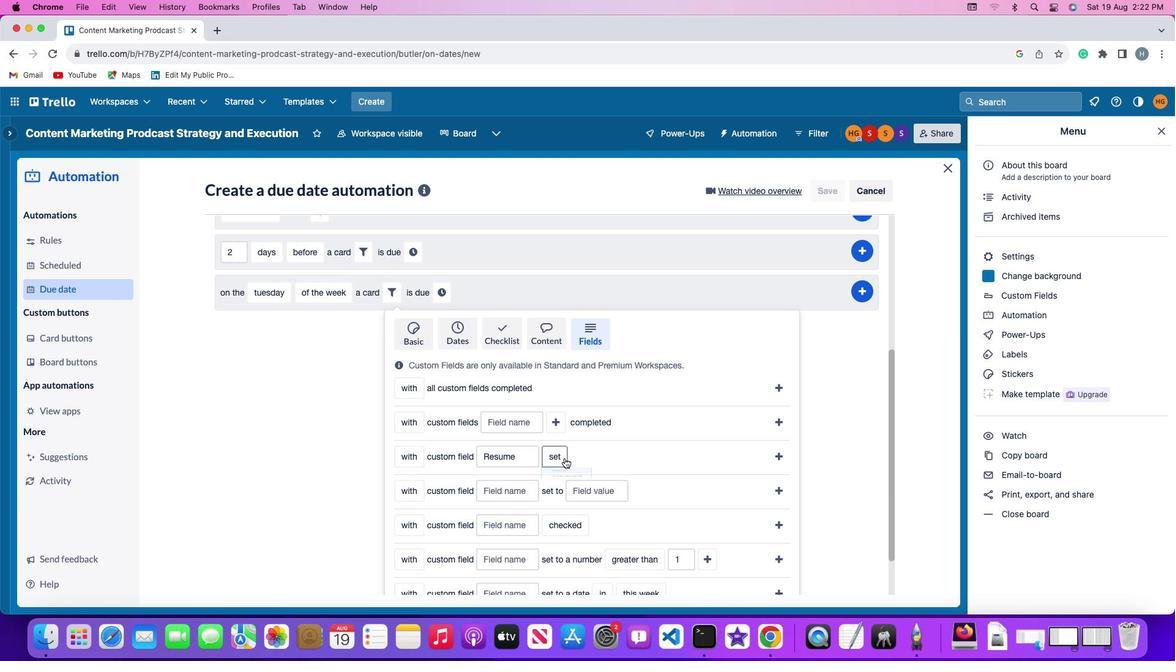 
Action: Mouse pressed left at (565, 458)
Screenshot: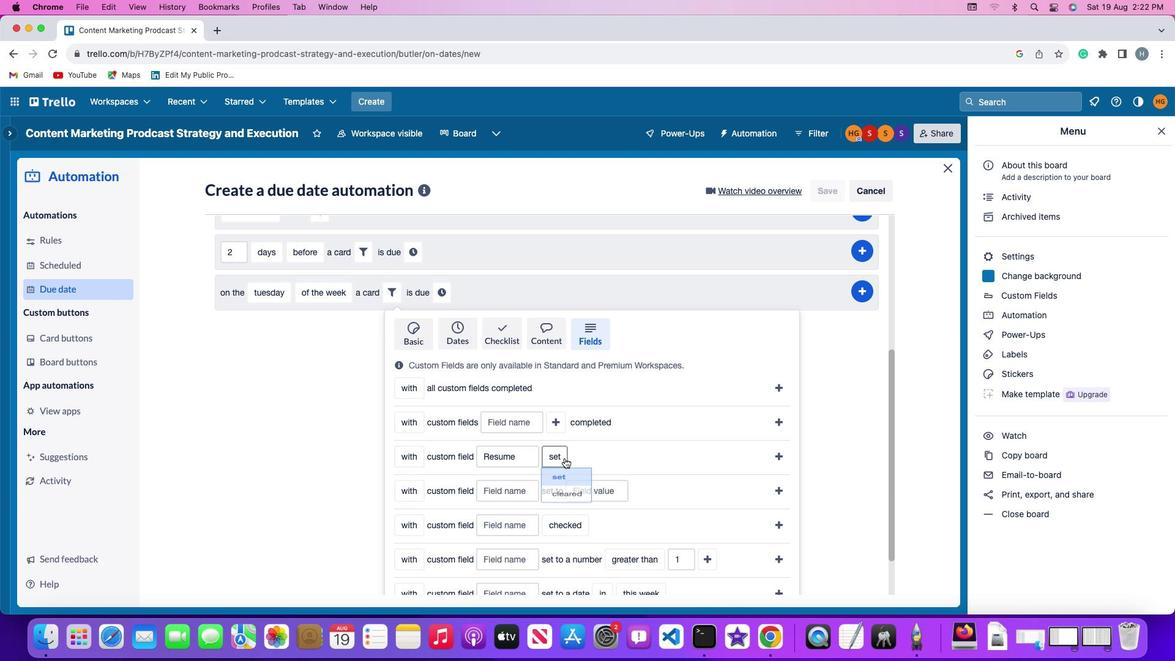 
Action: Mouse moved to (568, 506)
Screenshot: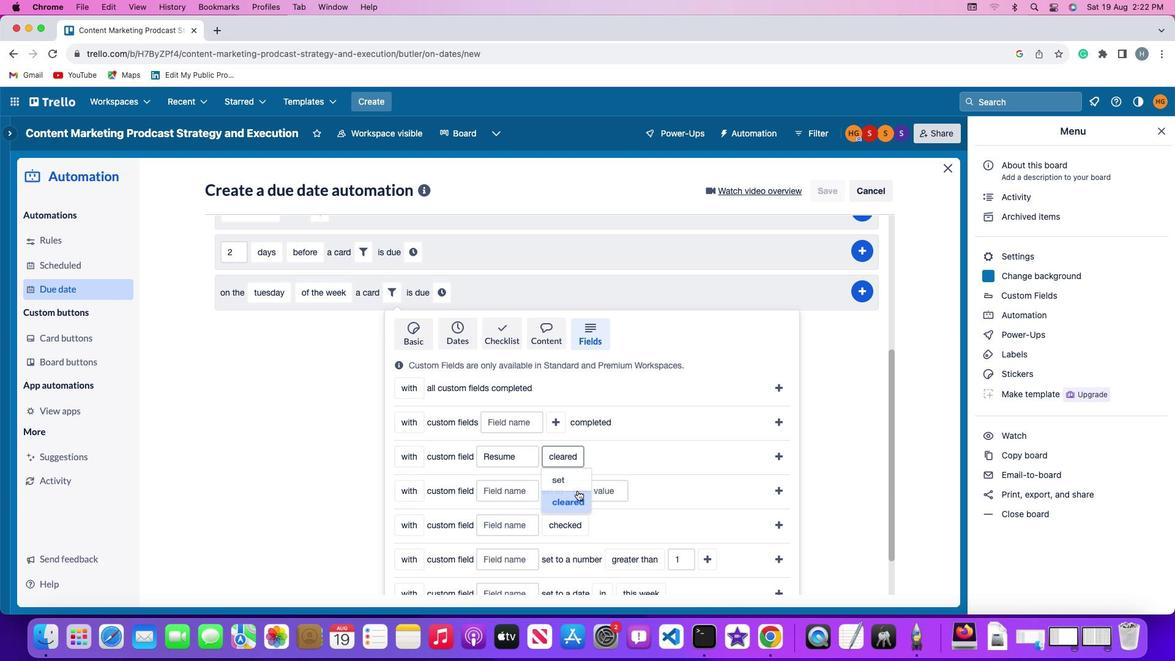 
Action: Mouse pressed left at (568, 506)
Screenshot: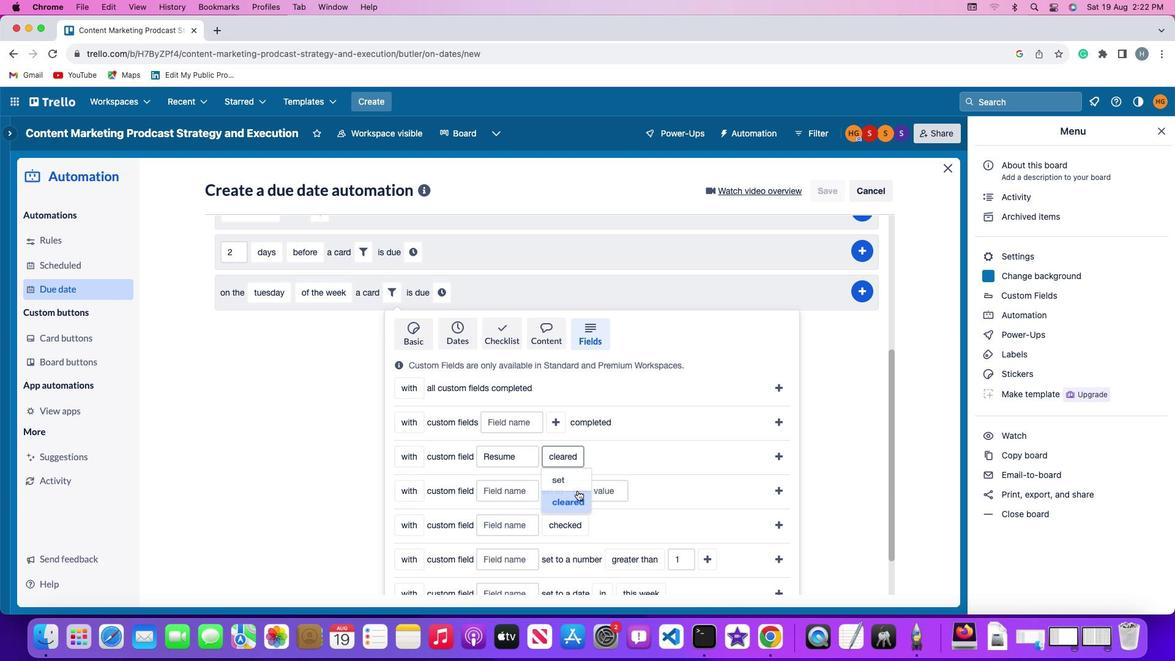 
Action: Mouse moved to (775, 448)
Screenshot: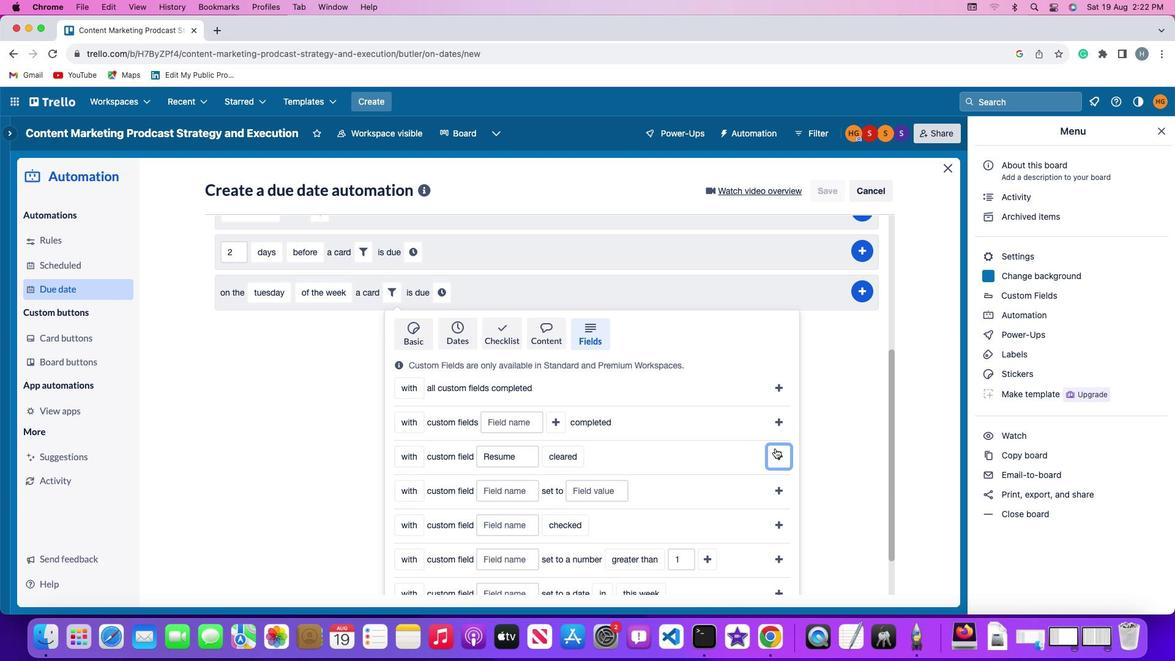 
Action: Mouse pressed left at (775, 448)
Screenshot: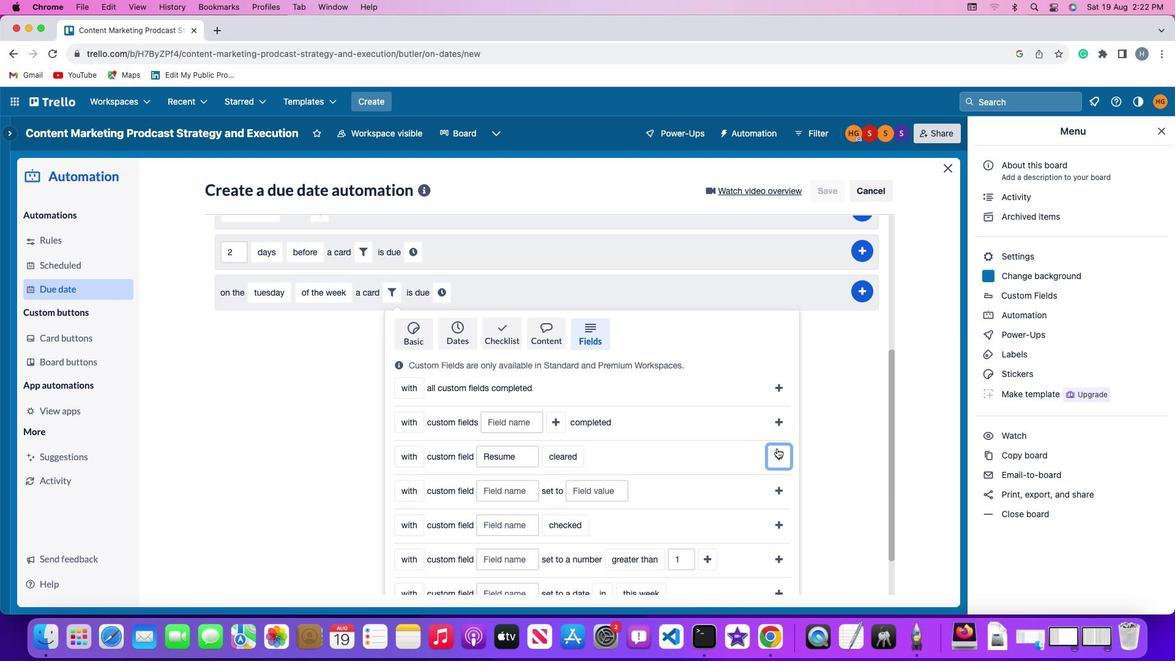 
Action: Mouse moved to (609, 529)
Screenshot: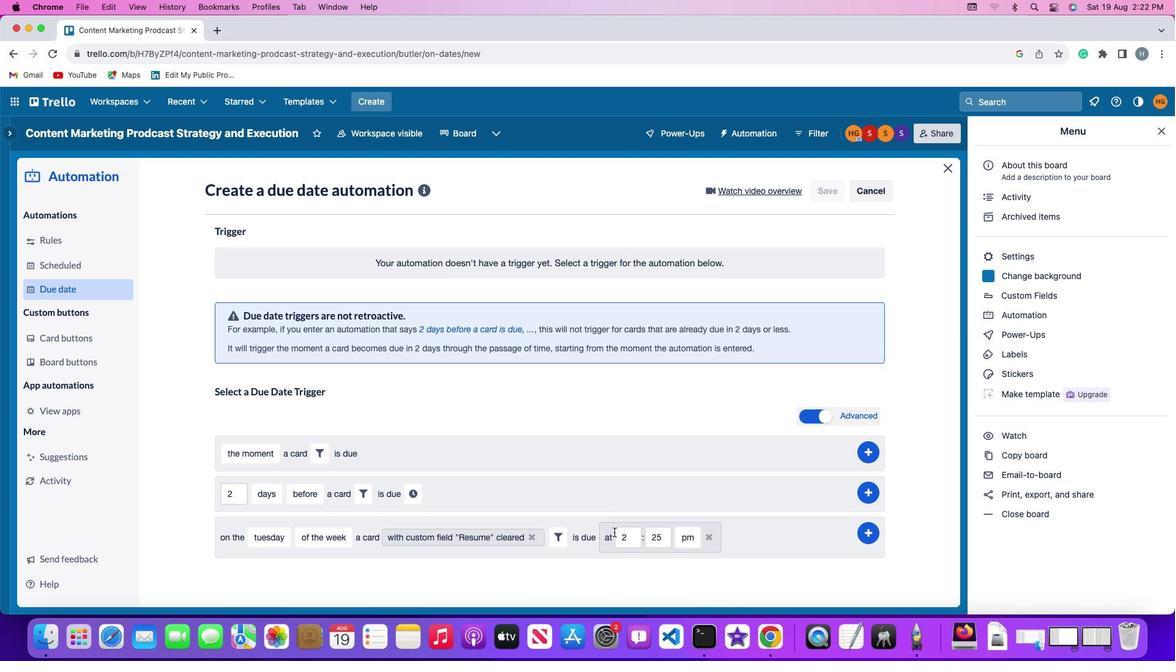 
Action: Mouse pressed left at (609, 529)
Screenshot: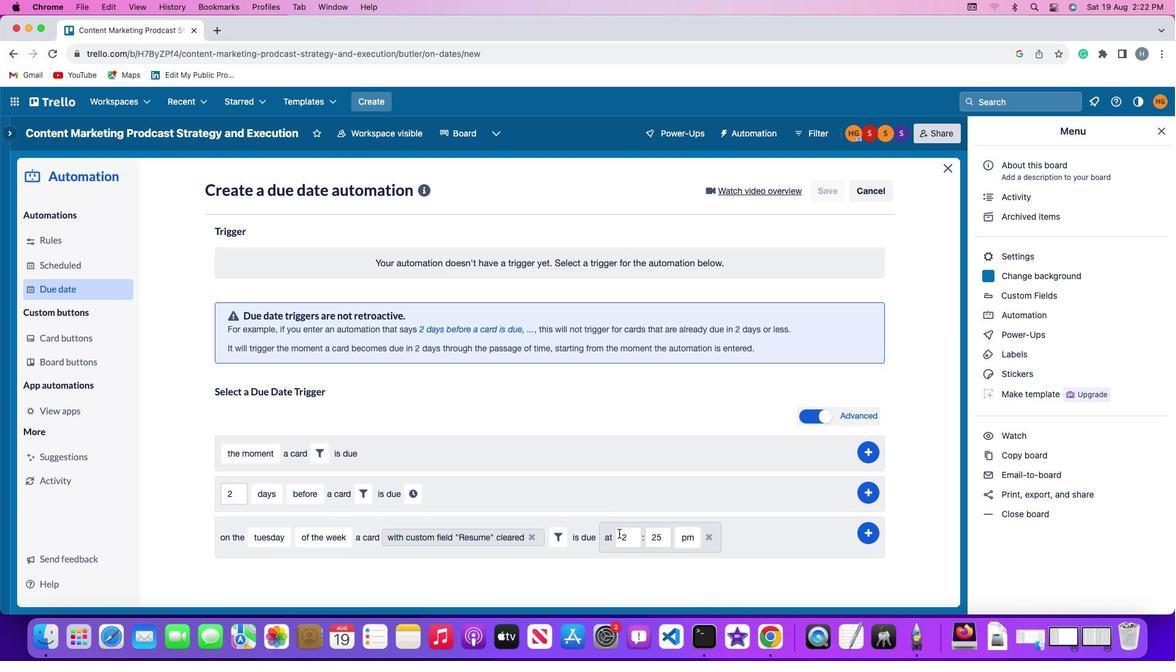 
Action: Mouse moved to (631, 535)
Screenshot: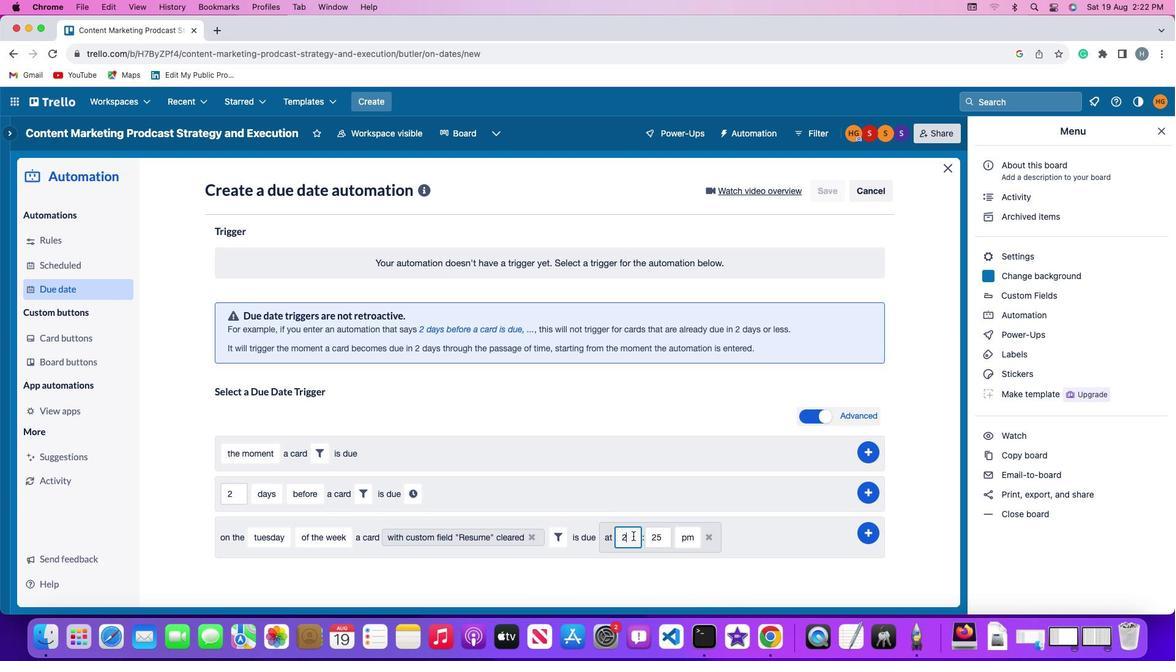 
Action: Mouse pressed left at (631, 535)
Screenshot: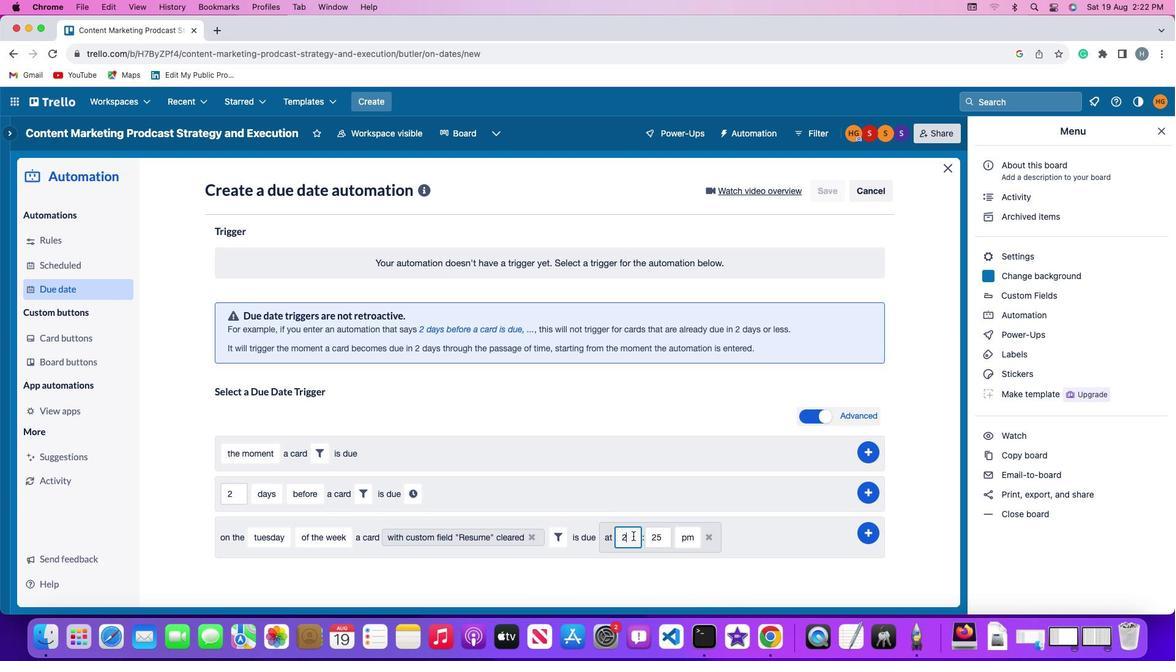 
Action: Mouse moved to (635, 535)
Screenshot: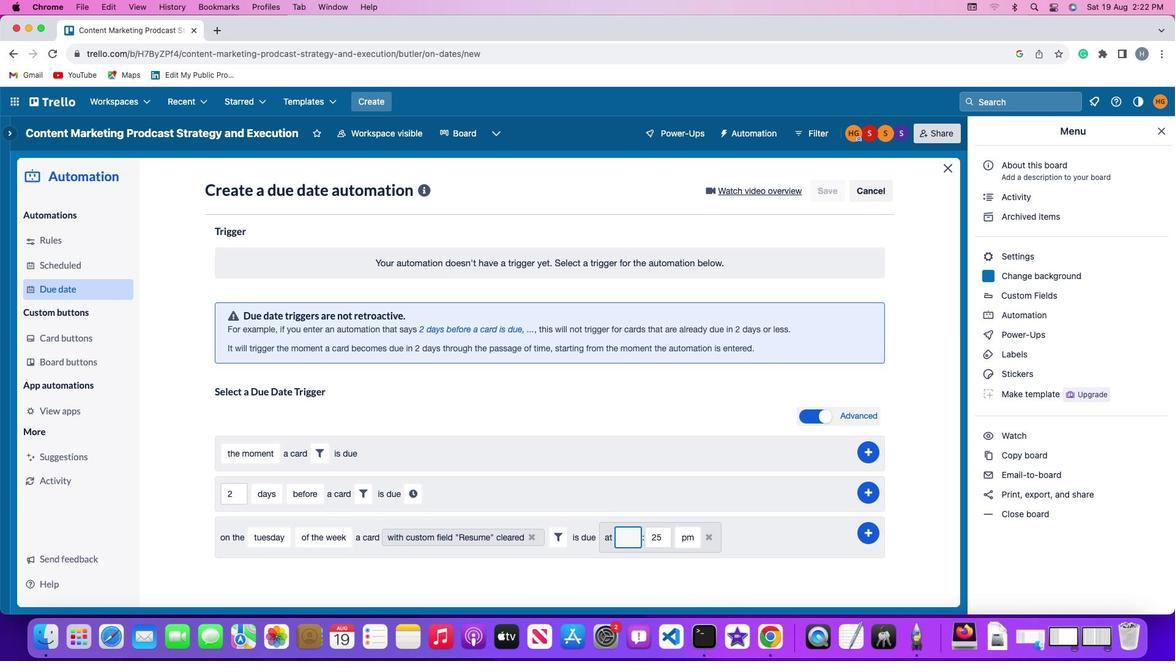 
Action: Key pressed Key.backspace'1''1'
Screenshot: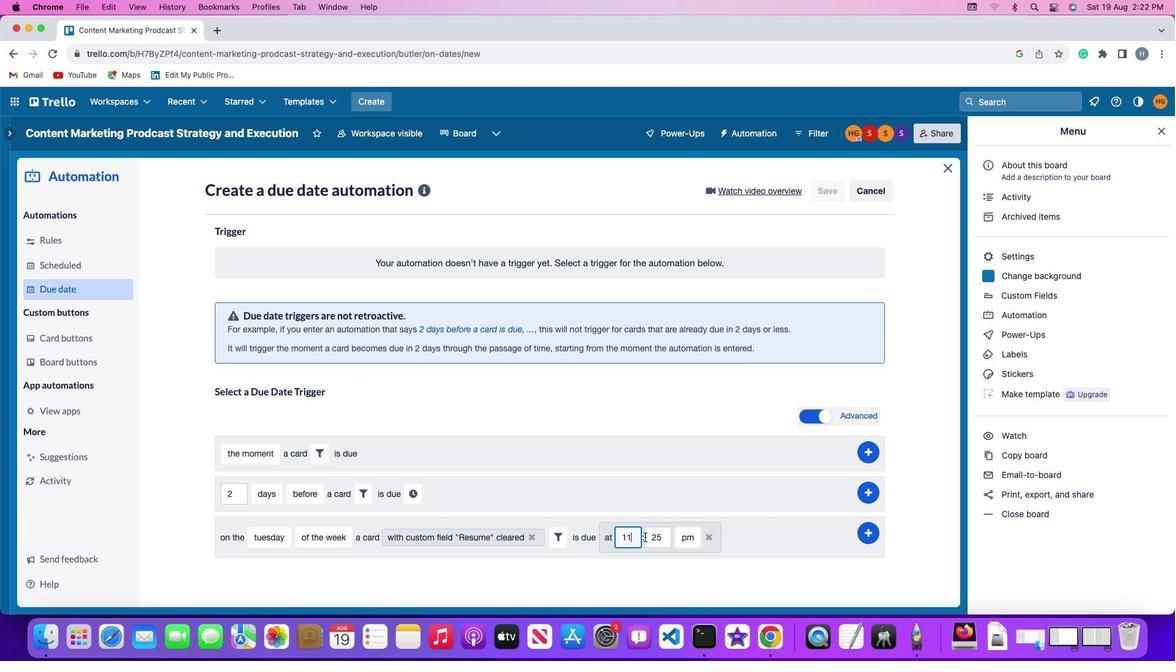 
Action: Mouse moved to (661, 537)
Screenshot: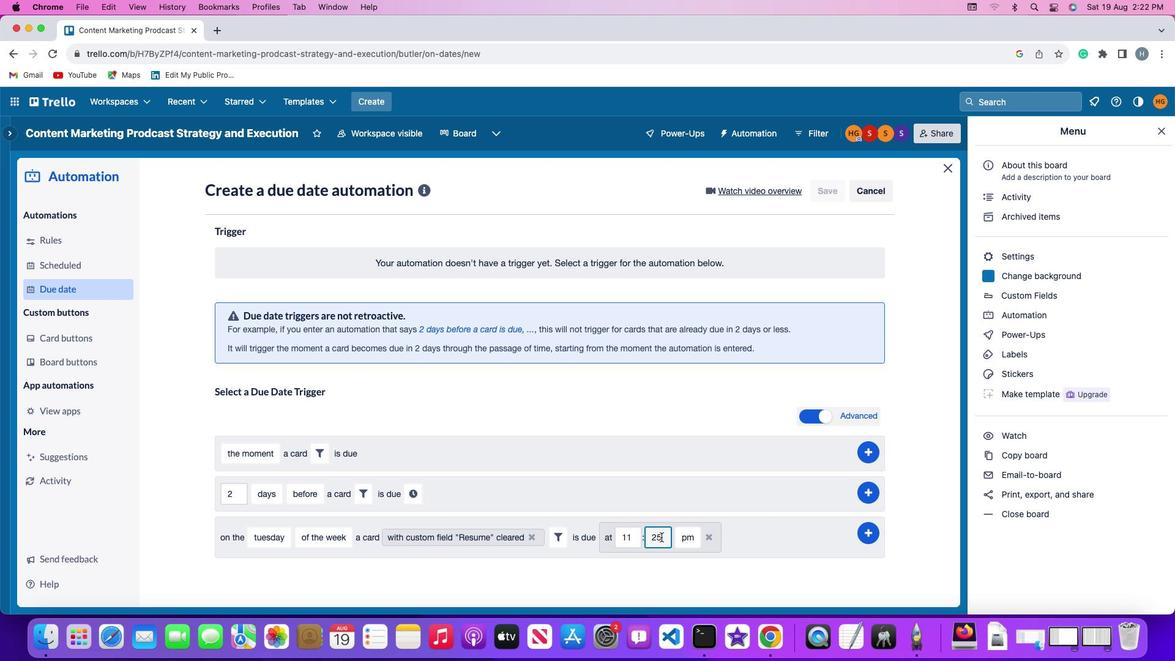 
Action: Mouse pressed left at (661, 537)
Screenshot: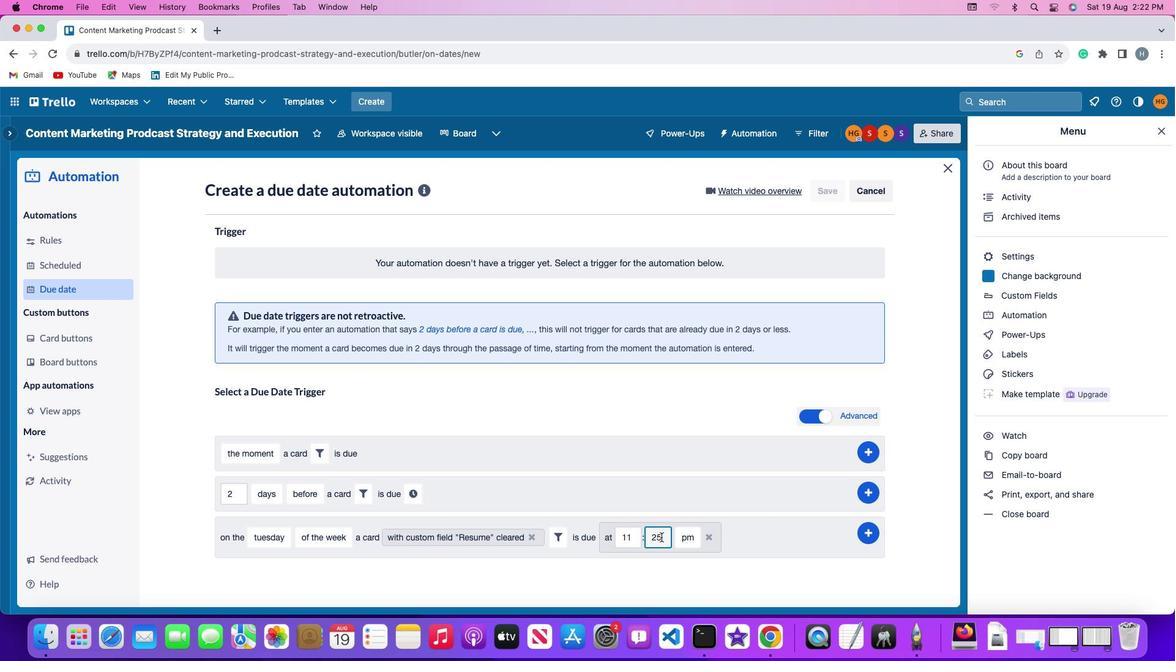 
Action: Key pressed Key.backspaceKey.backspace
Screenshot: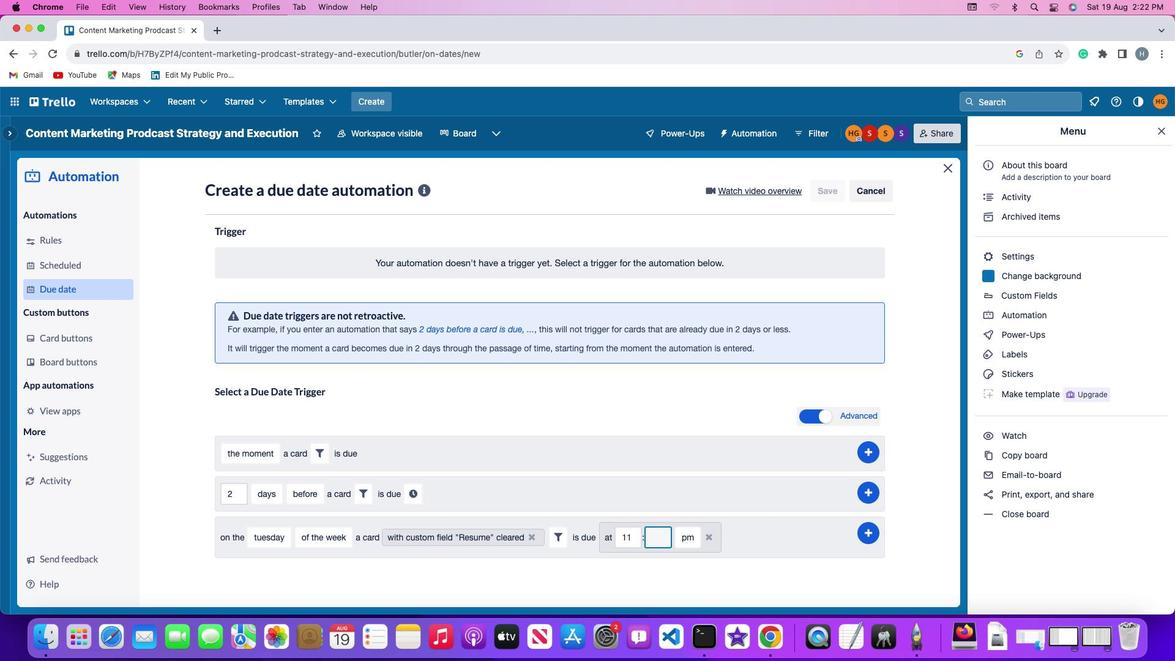 
Action: Mouse moved to (661, 536)
Screenshot: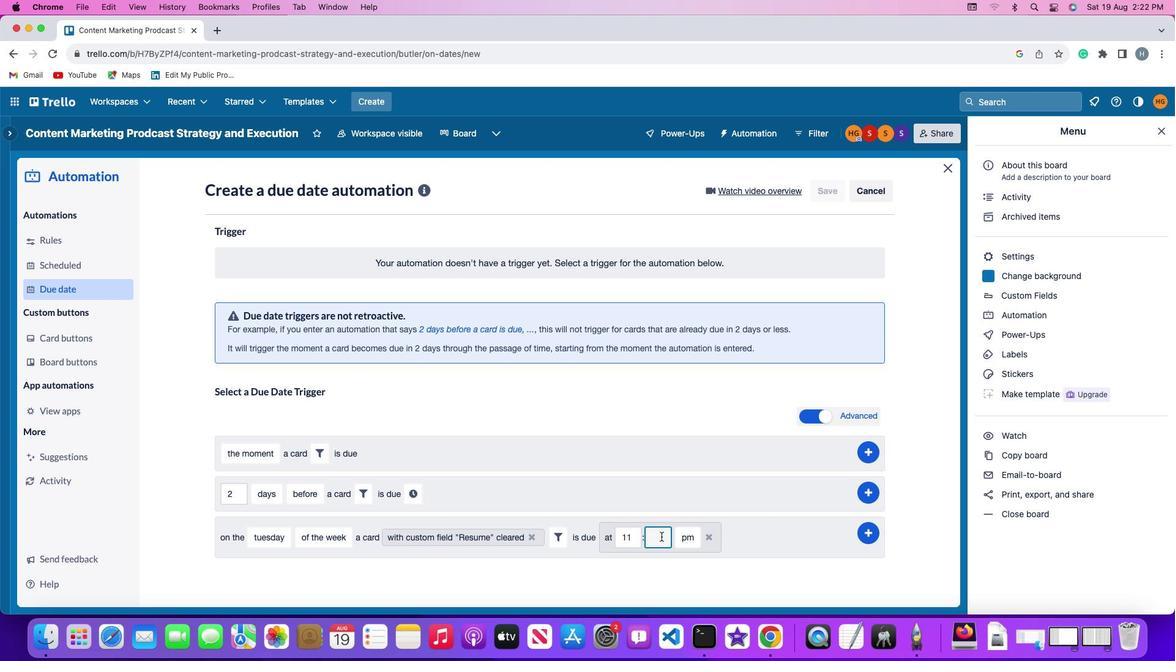 
Action: Key pressed '0'
Screenshot: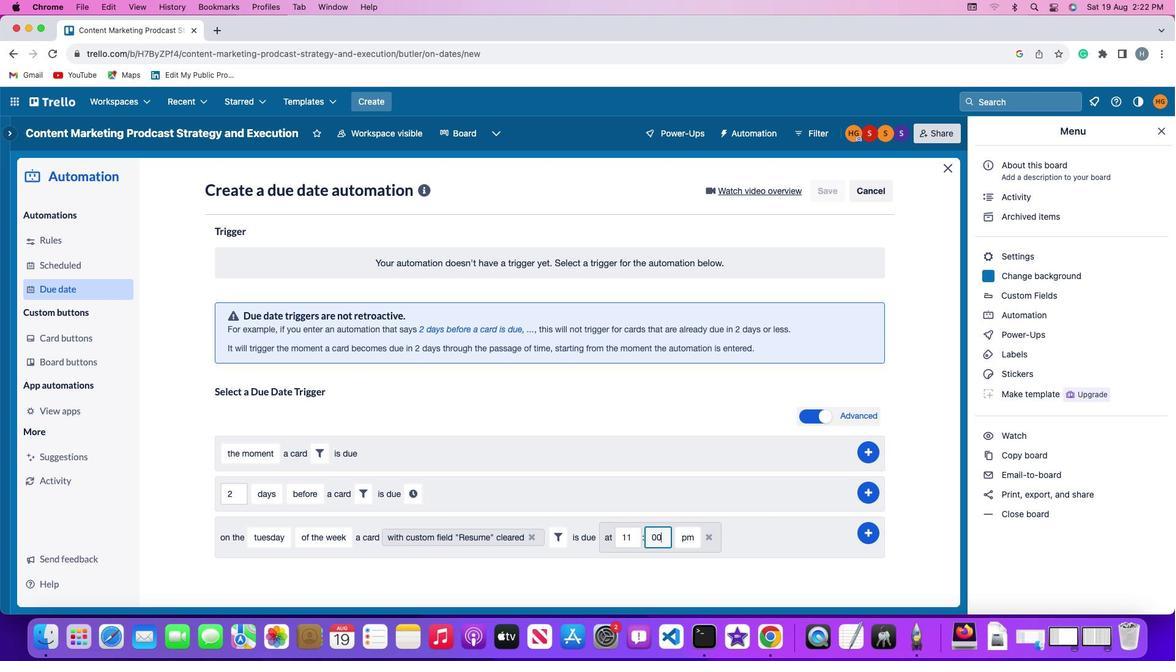 
Action: Mouse moved to (661, 536)
Screenshot: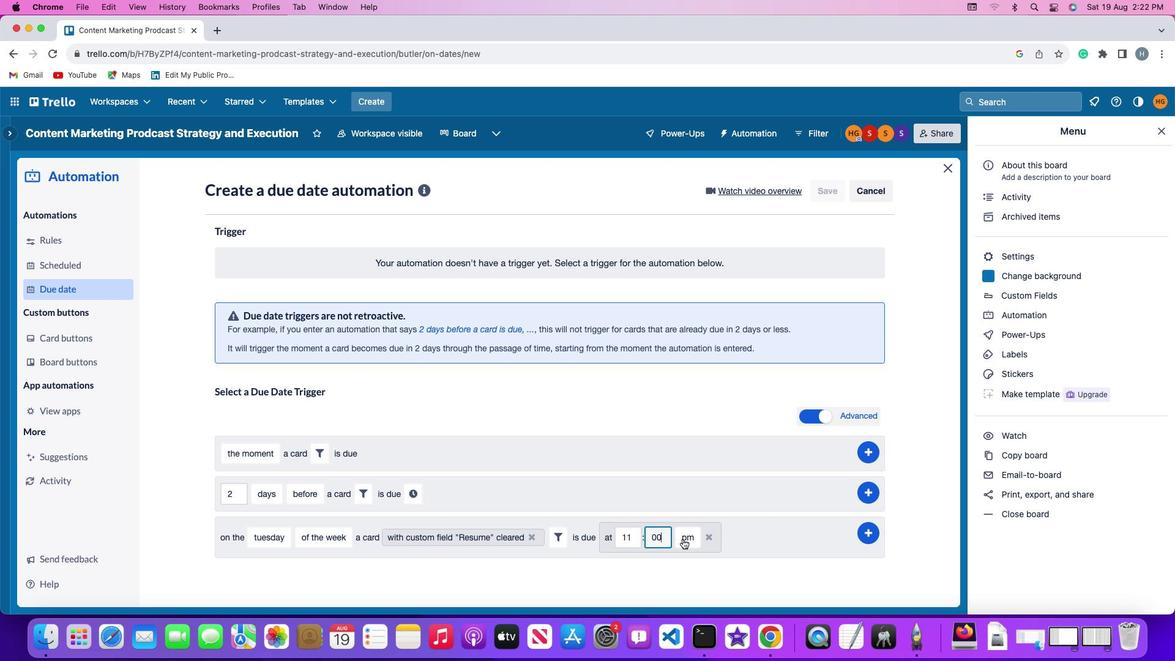 
Action: Key pressed '0'
Screenshot: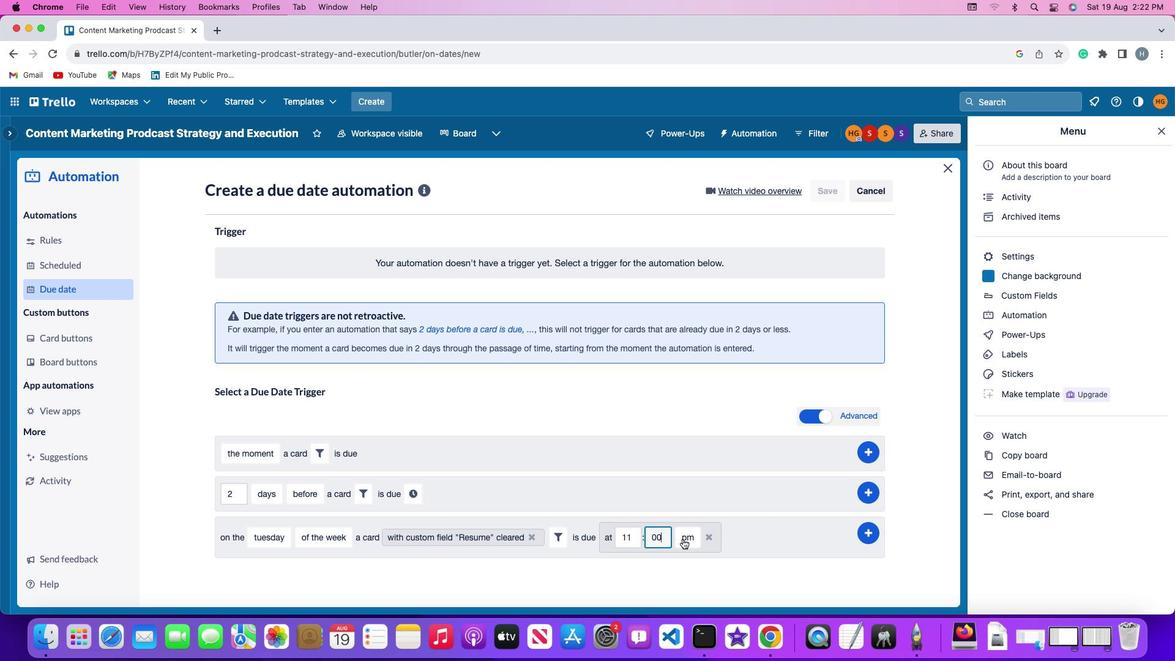
Action: Mouse moved to (701, 537)
Screenshot: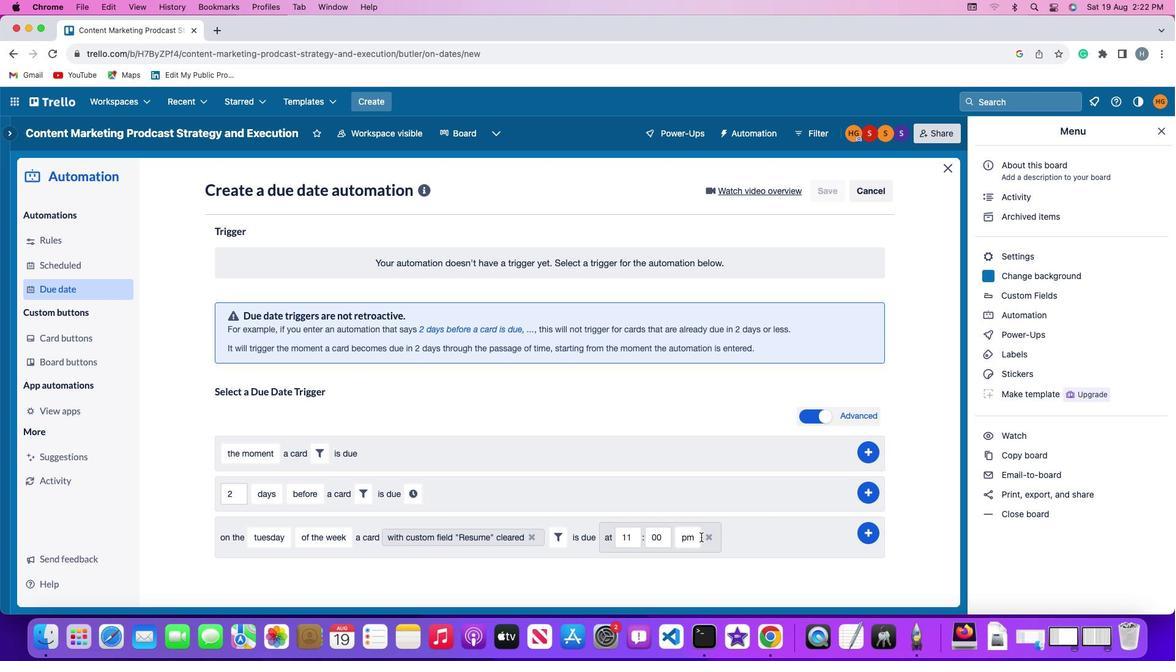 
Action: Mouse pressed left at (701, 537)
Screenshot: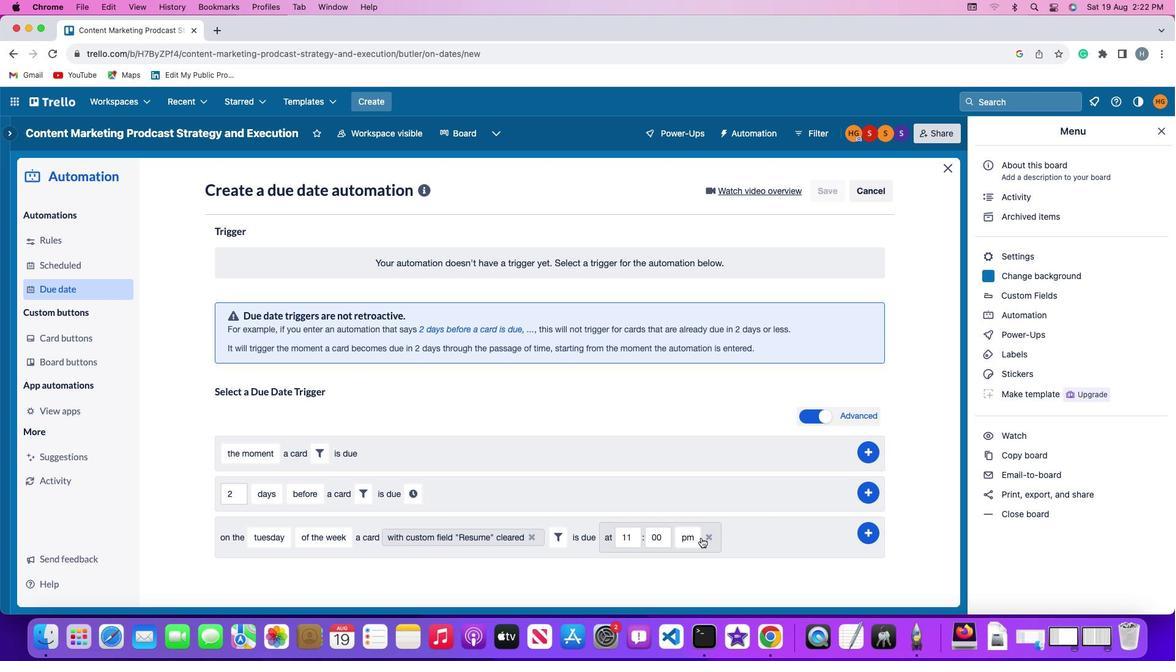 
Action: Mouse moved to (688, 541)
Screenshot: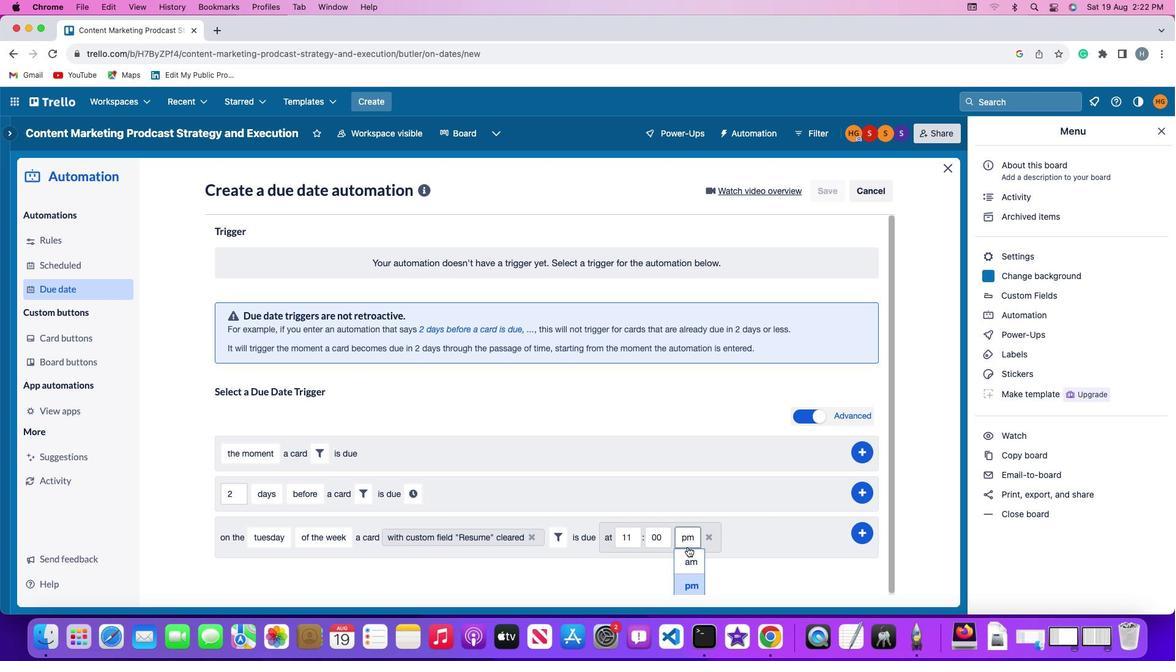 
Action: Mouse pressed left at (688, 541)
Screenshot: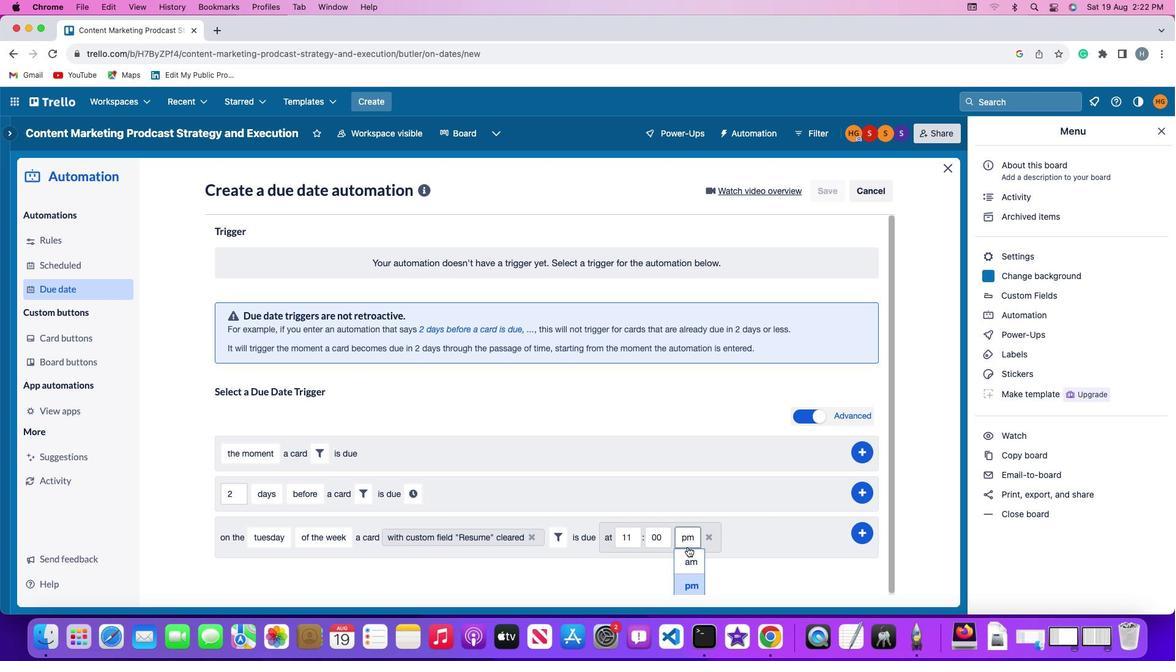 
Action: Mouse moved to (688, 557)
Screenshot: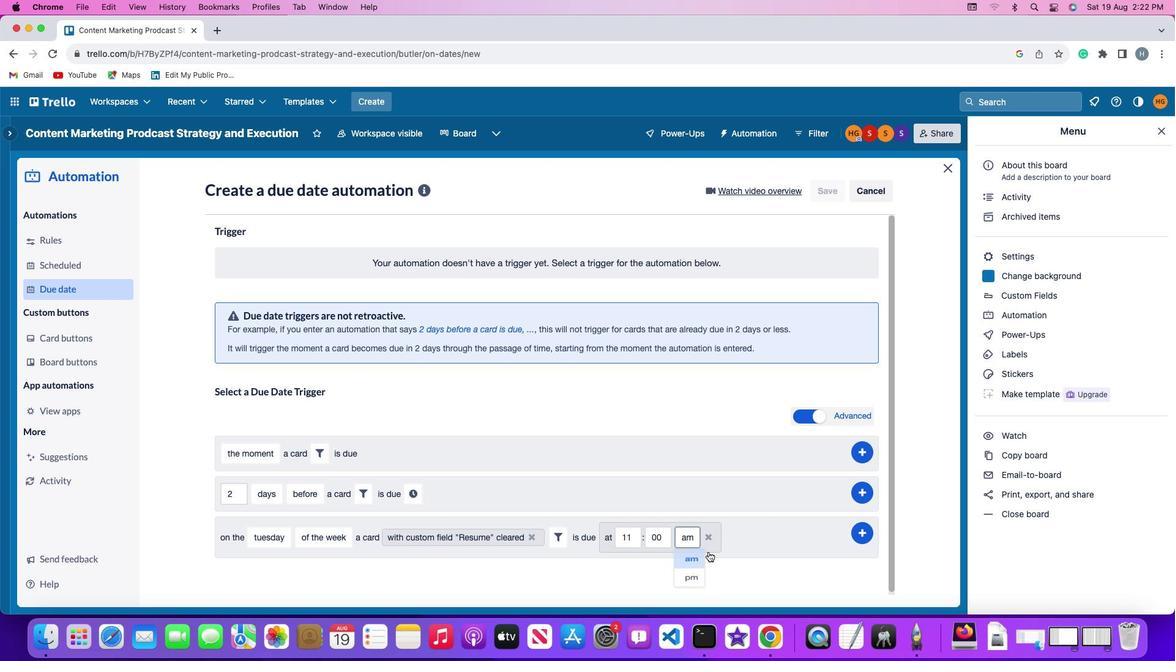 
Action: Mouse pressed left at (688, 557)
Screenshot: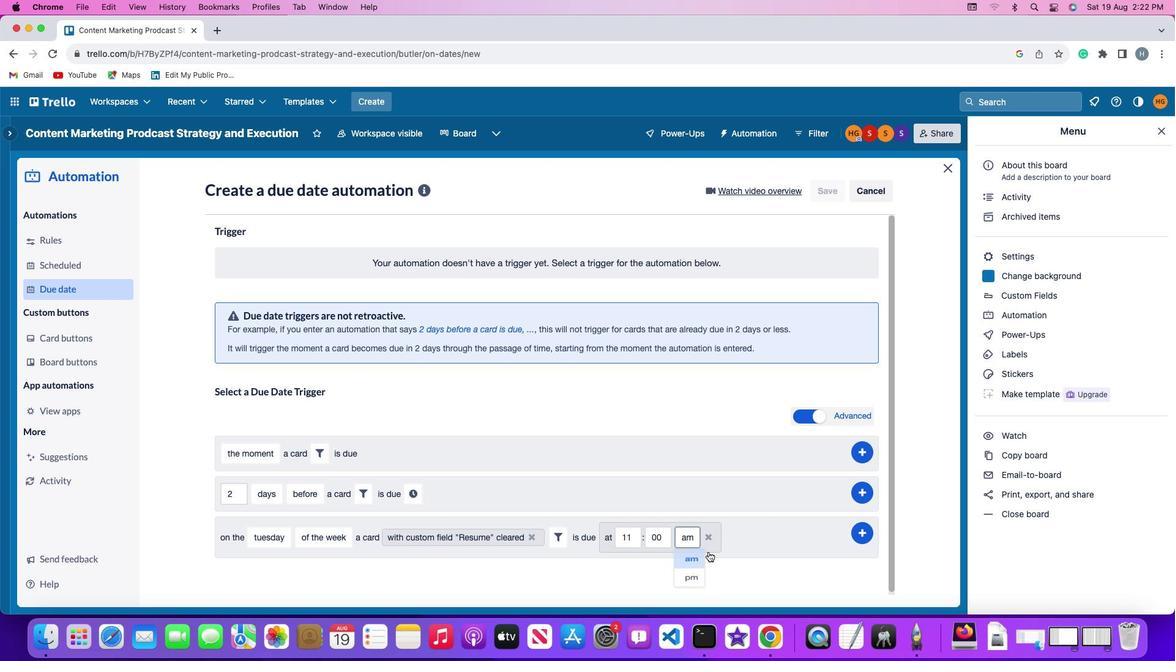 
Action: Mouse moved to (867, 529)
Screenshot: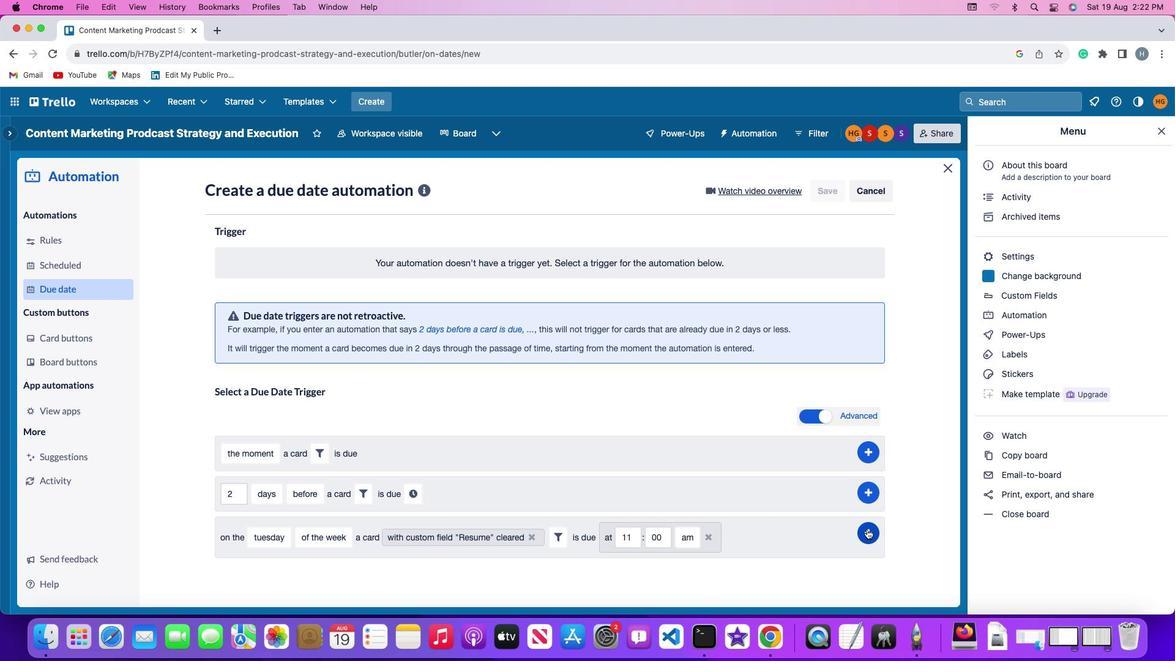 
Action: Mouse pressed left at (867, 529)
Screenshot: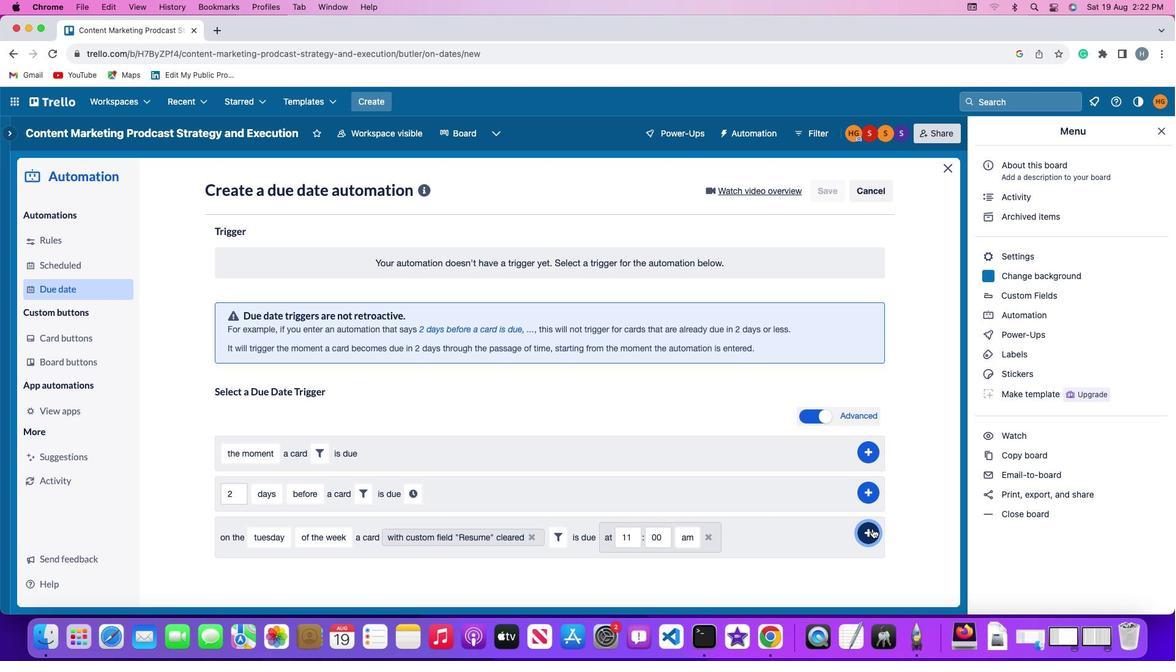 
Action: Mouse moved to (913, 437)
Screenshot: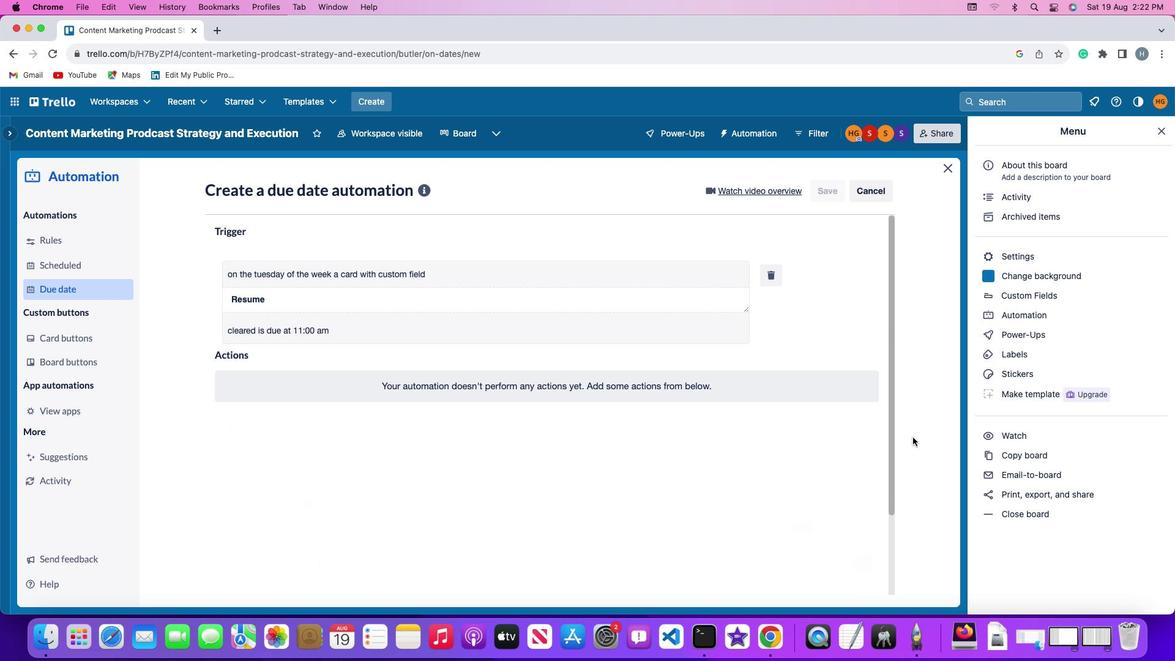 
